 Task: Search one way flight ticket for 3 adults, 3 children in business from Waterloo: Waterloo Regional Airport to Fort Wayne: Fort Wayne International Airport on 5-4-2023. Choice of flights is JetBlue. Number of bags: 1 checked bag. Price is upto 84000. Outbound departure time preference is 4:30.
Action: Mouse moved to (360, 332)
Screenshot: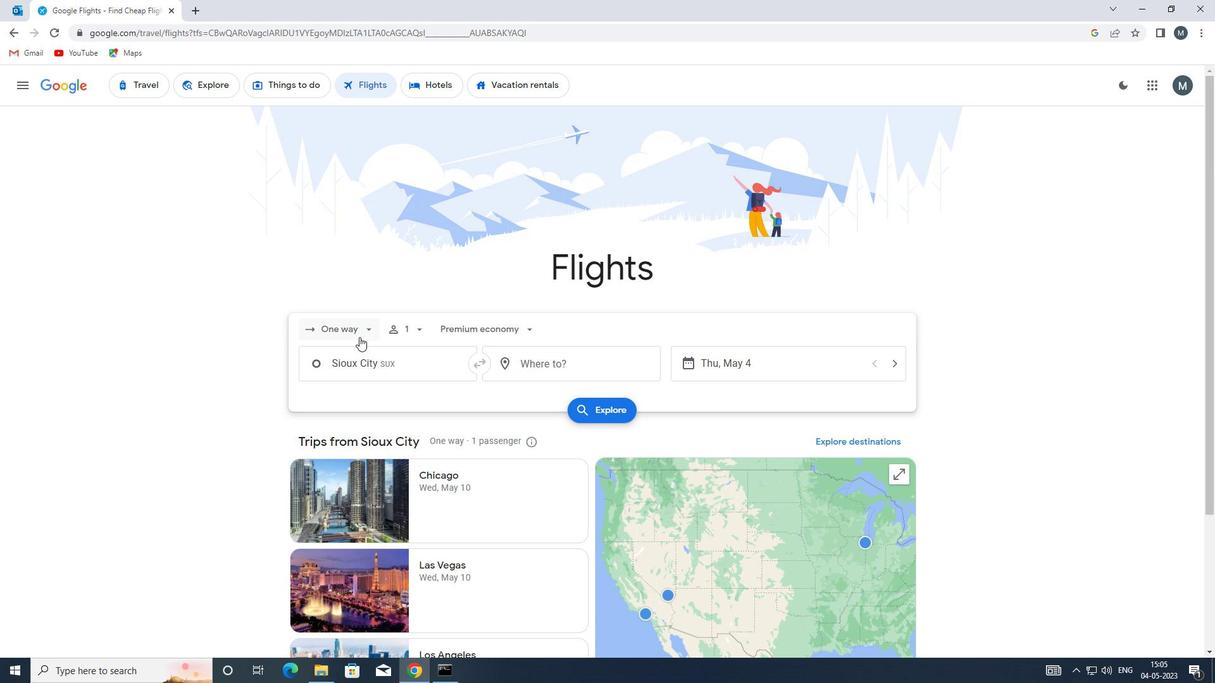 
Action: Mouse pressed left at (360, 332)
Screenshot: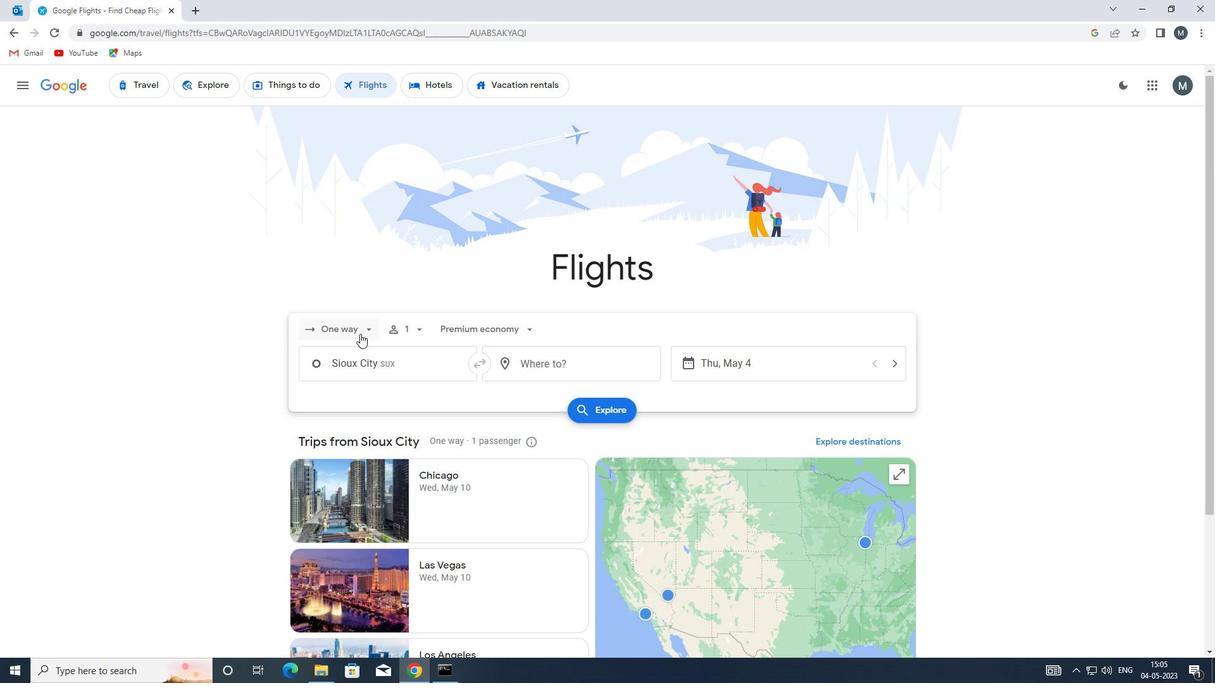 
Action: Mouse moved to (371, 390)
Screenshot: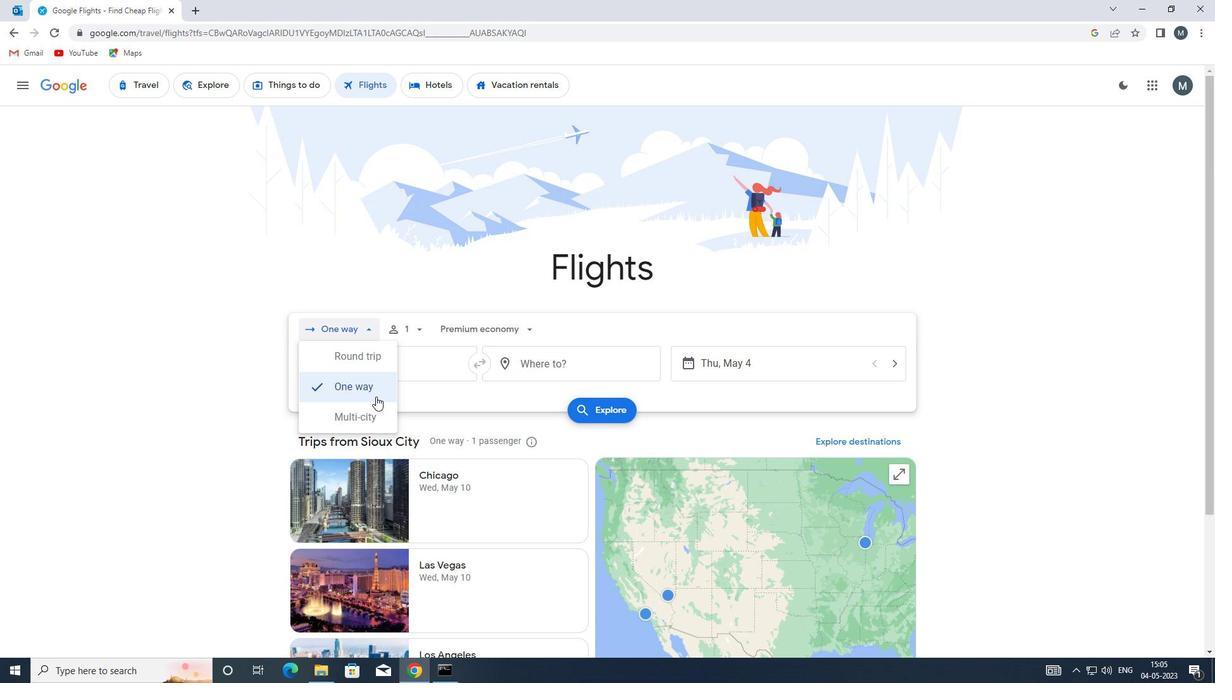 
Action: Mouse pressed left at (371, 390)
Screenshot: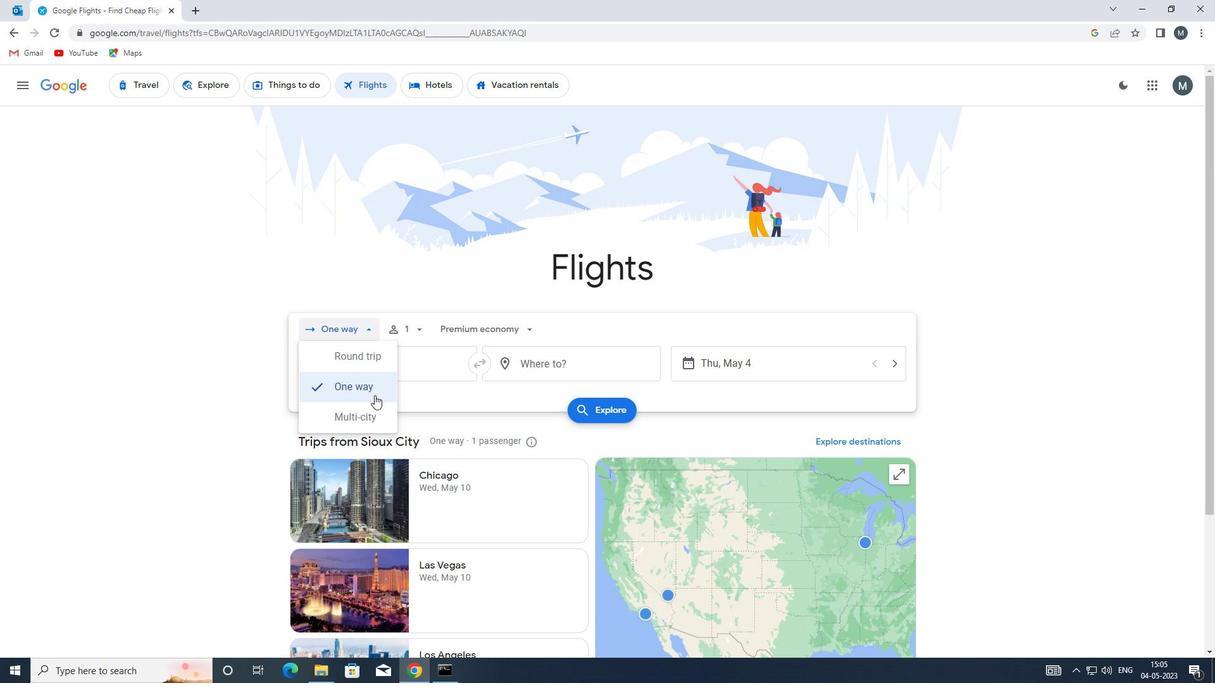 
Action: Mouse moved to (413, 330)
Screenshot: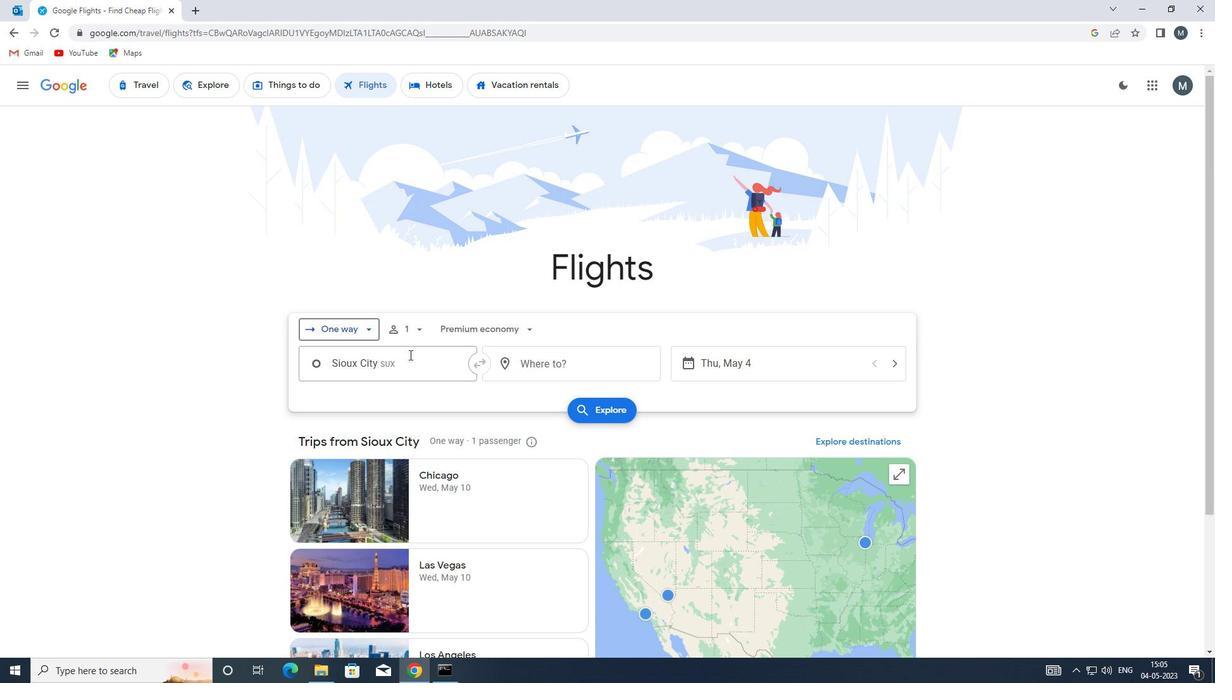 
Action: Mouse pressed left at (413, 330)
Screenshot: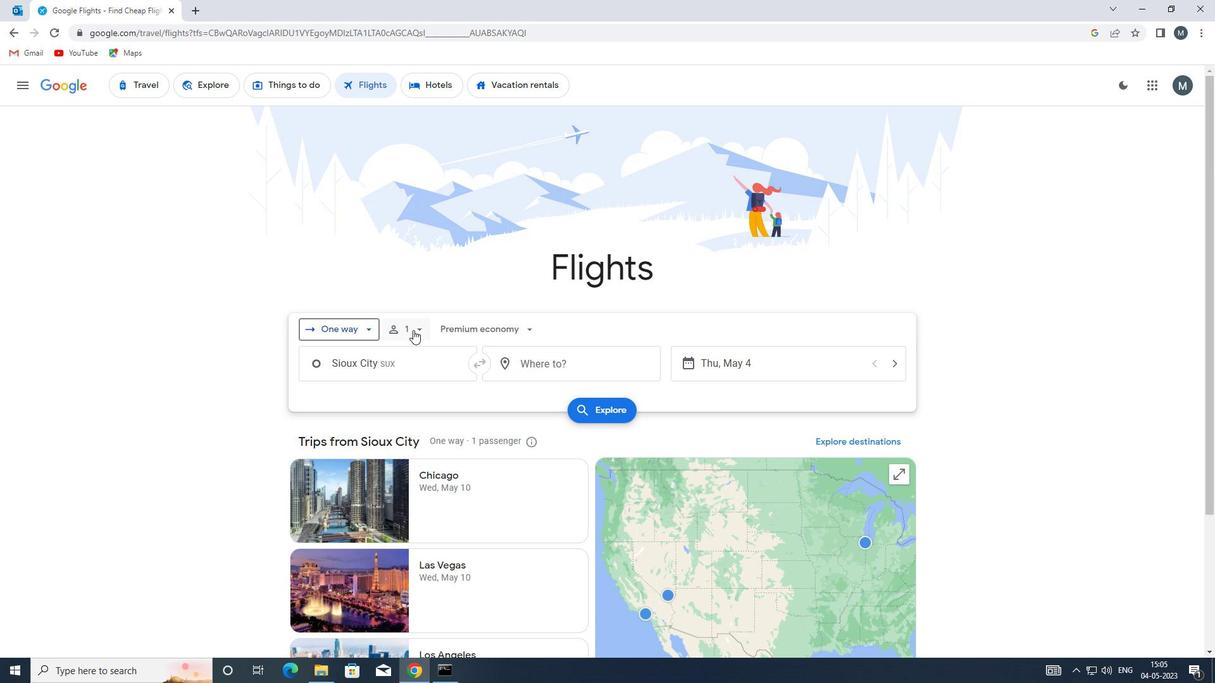 
Action: Mouse moved to (518, 361)
Screenshot: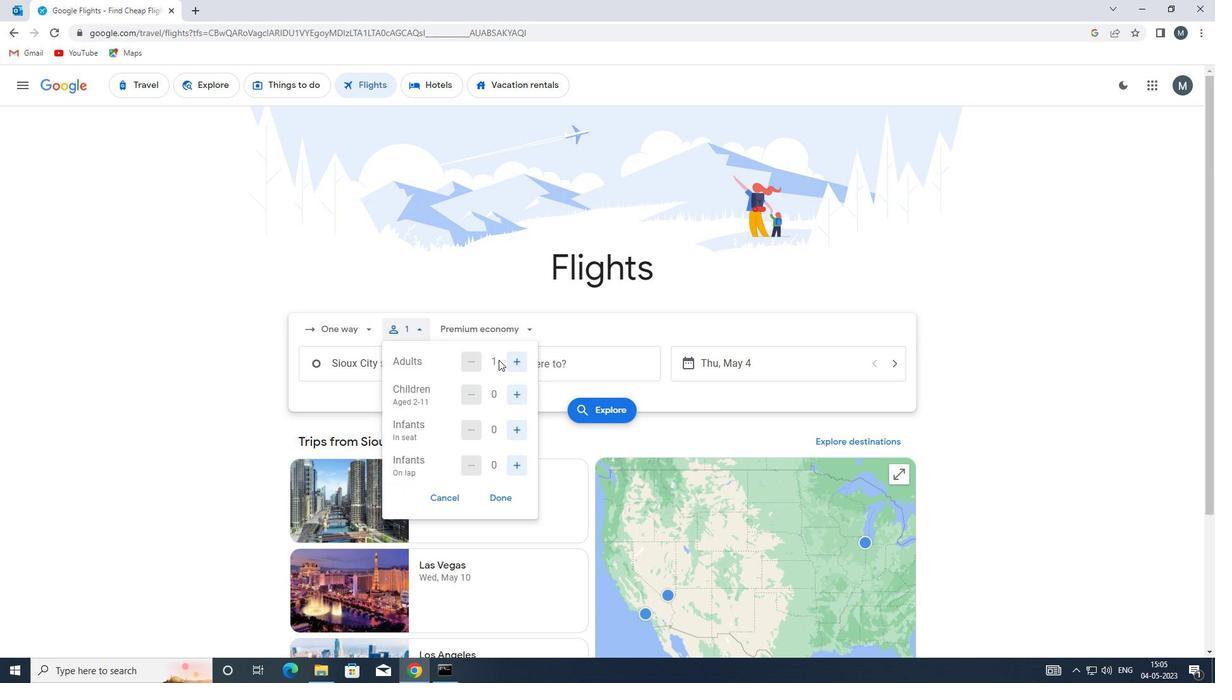 
Action: Mouse pressed left at (518, 361)
Screenshot: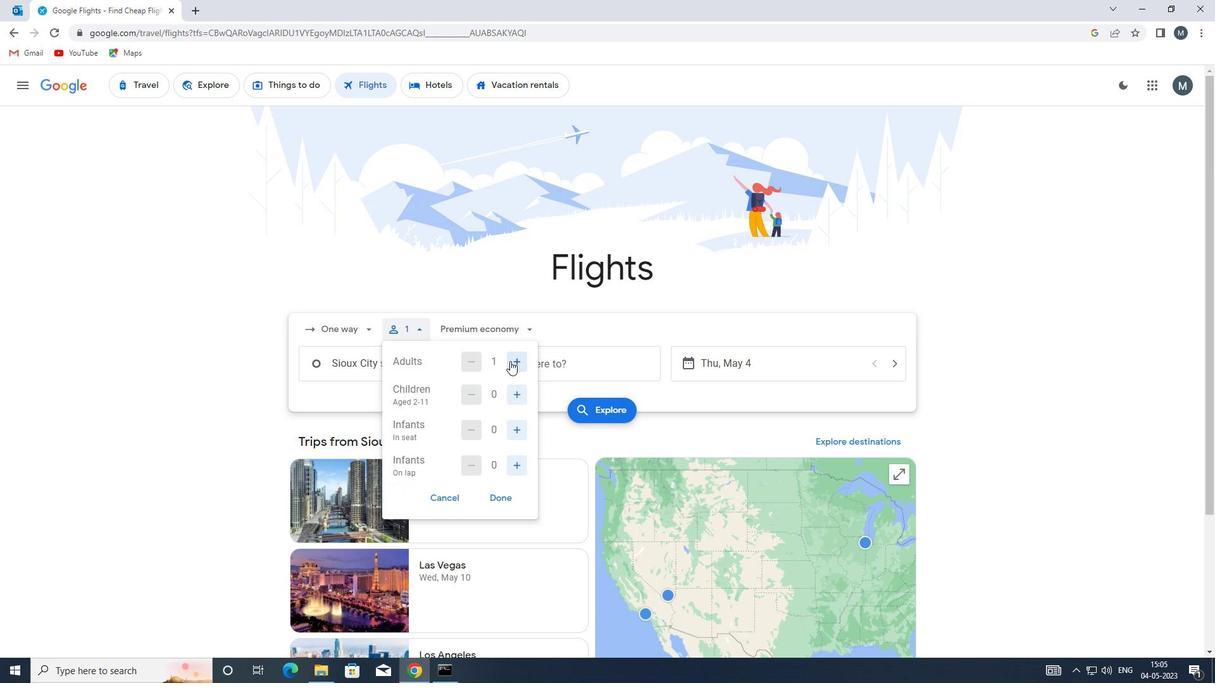 
Action: Mouse pressed left at (518, 361)
Screenshot: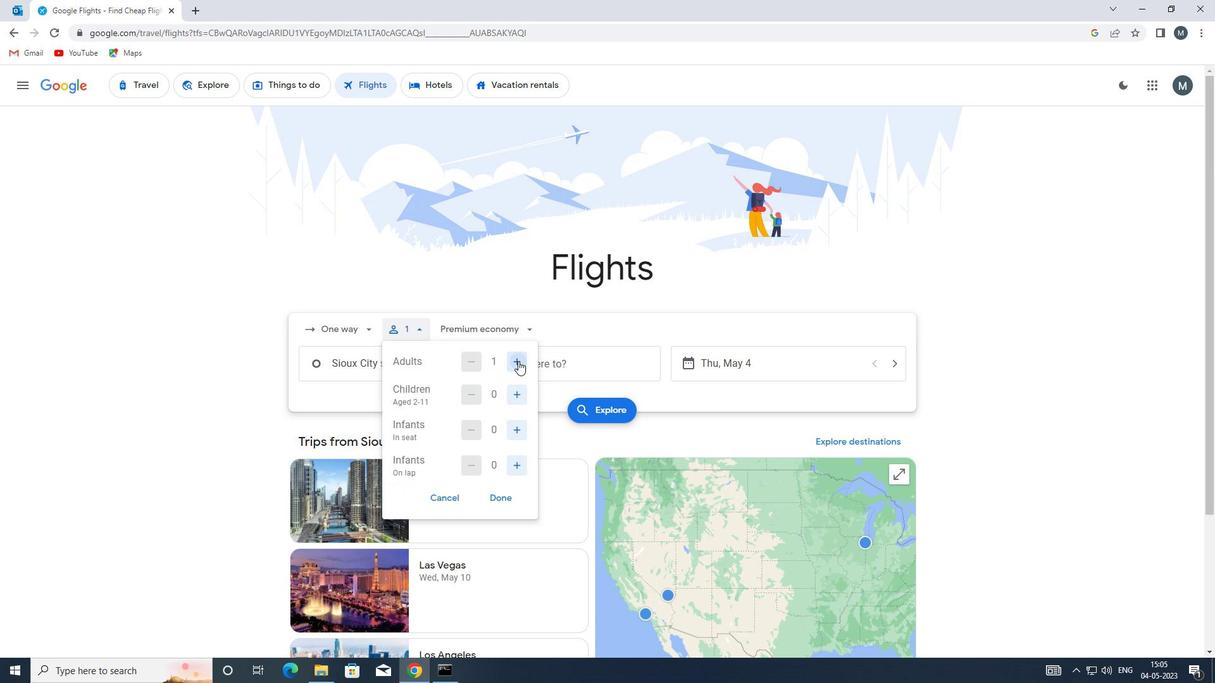 
Action: Mouse moved to (516, 395)
Screenshot: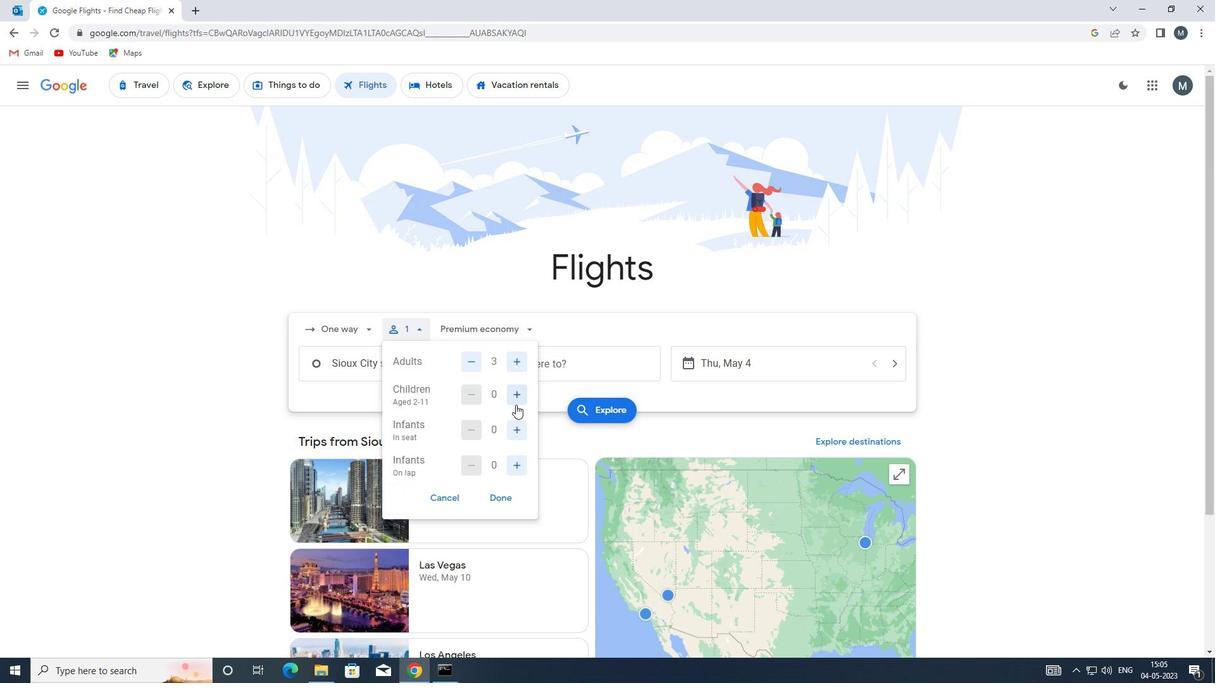 
Action: Mouse pressed left at (516, 395)
Screenshot: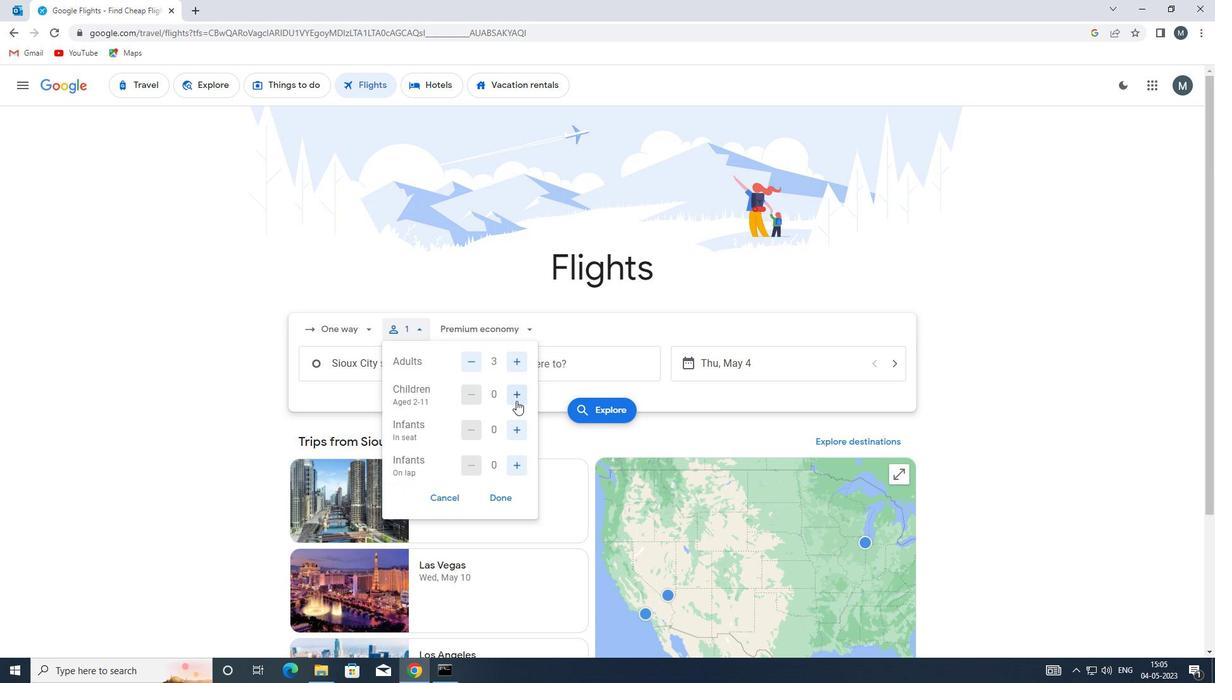 
Action: Mouse pressed left at (516, 395)
Screenshot: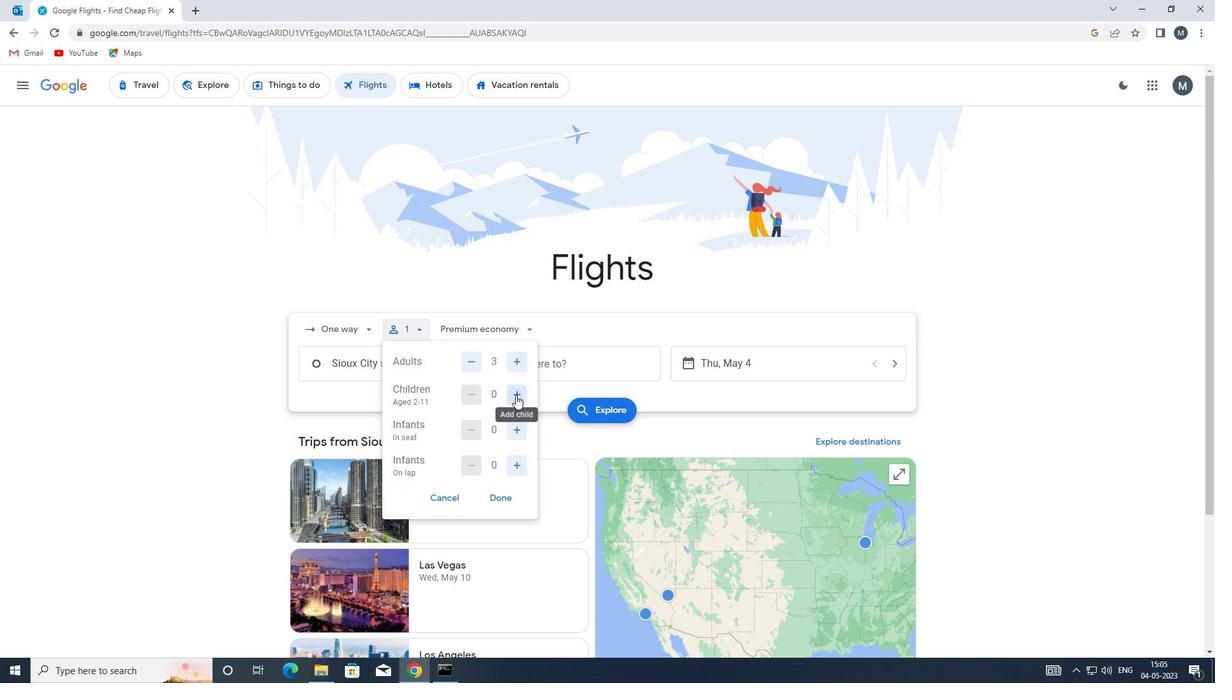 
Action: Mouse pressed left at (516, 395)
Screenshot: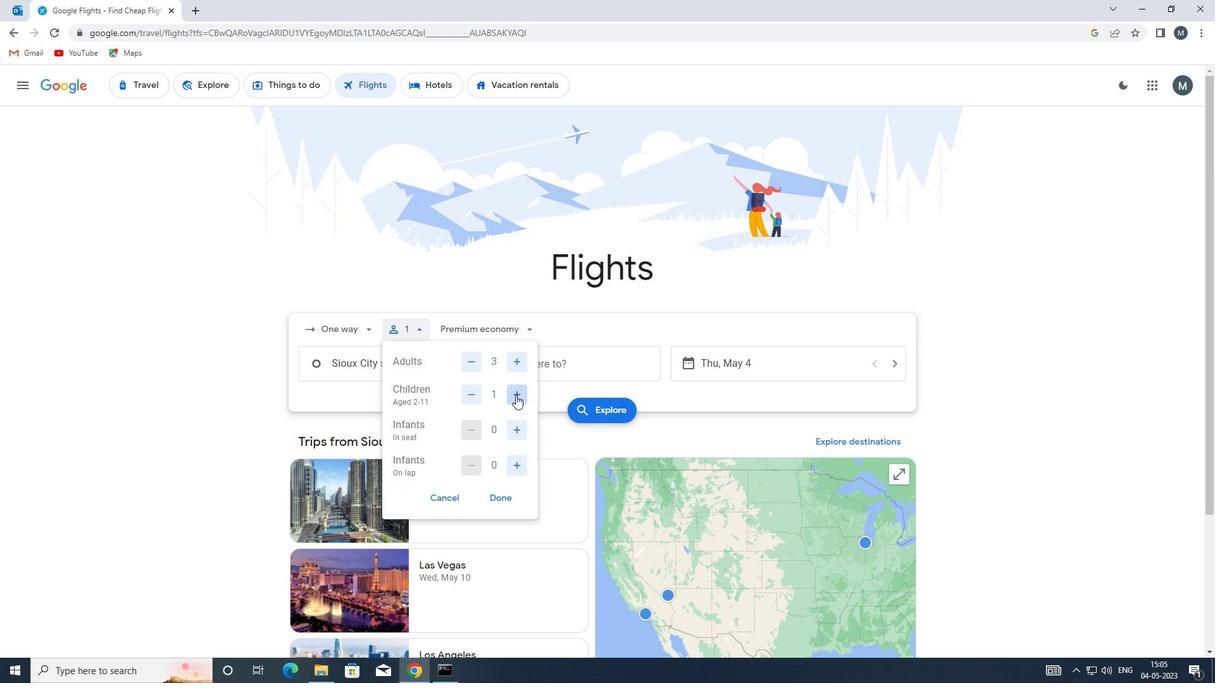 
Action: Mouse moved to (508, 502)
Screenshot: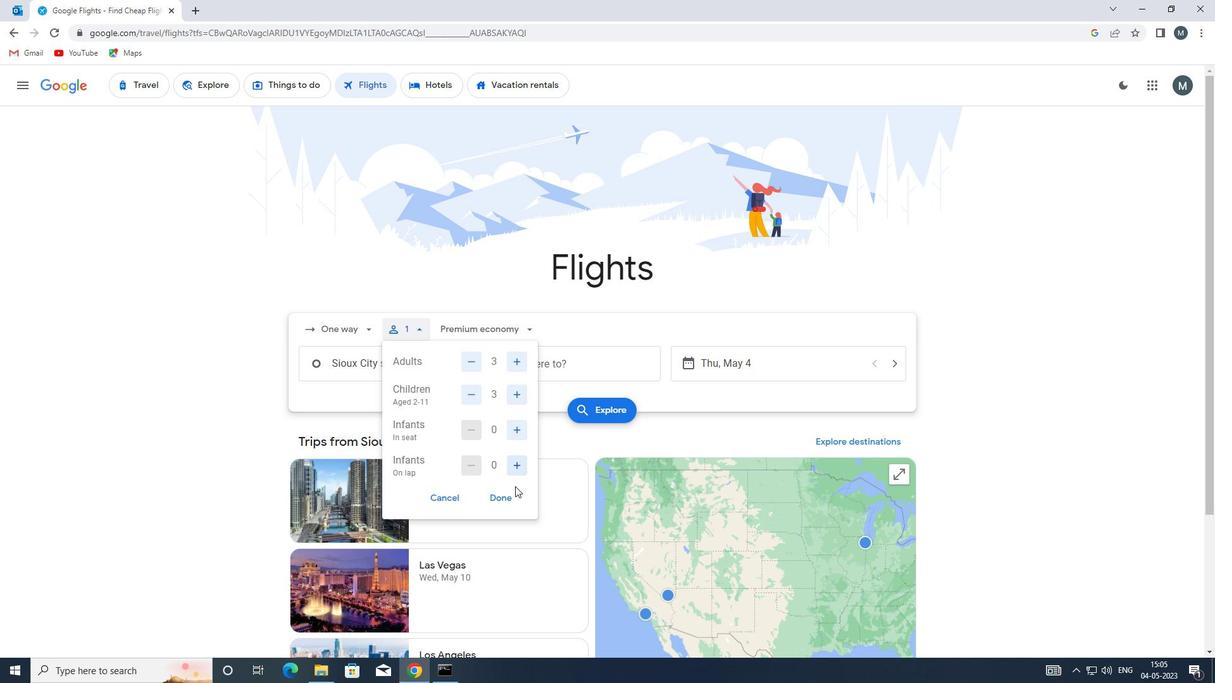 
Action: Mouse pressed left at (508, 502)
Screenshot: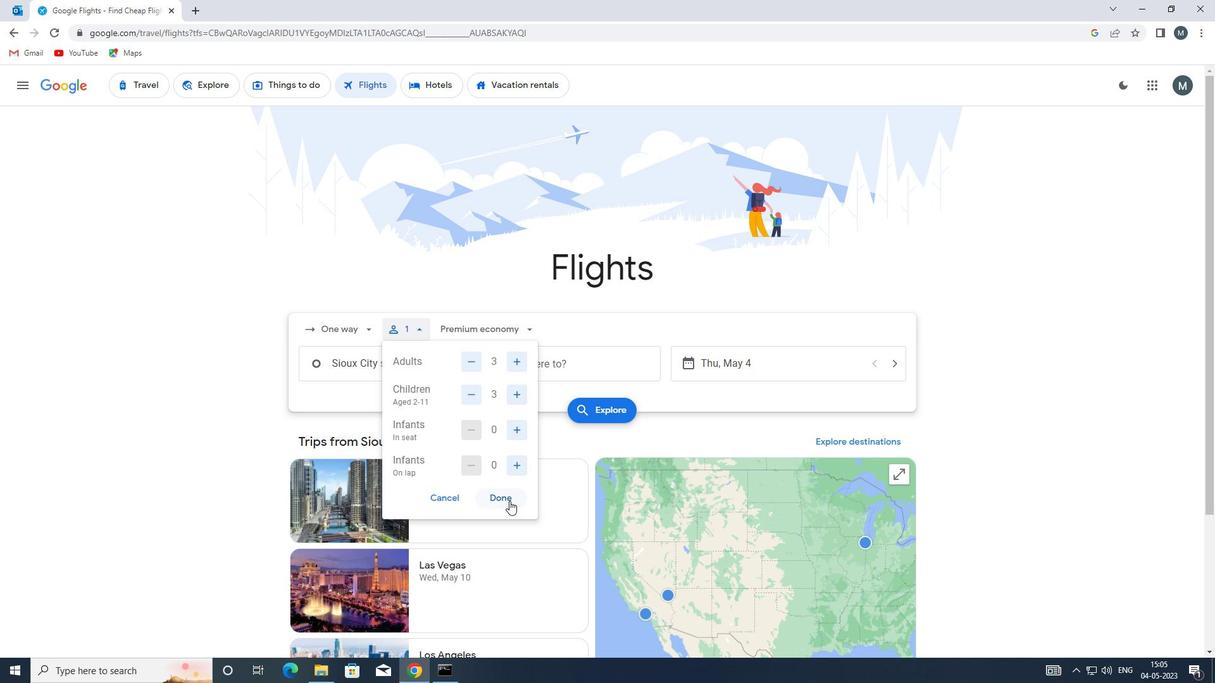 
Action: Mouse moved to (491, 338)
Screenshot: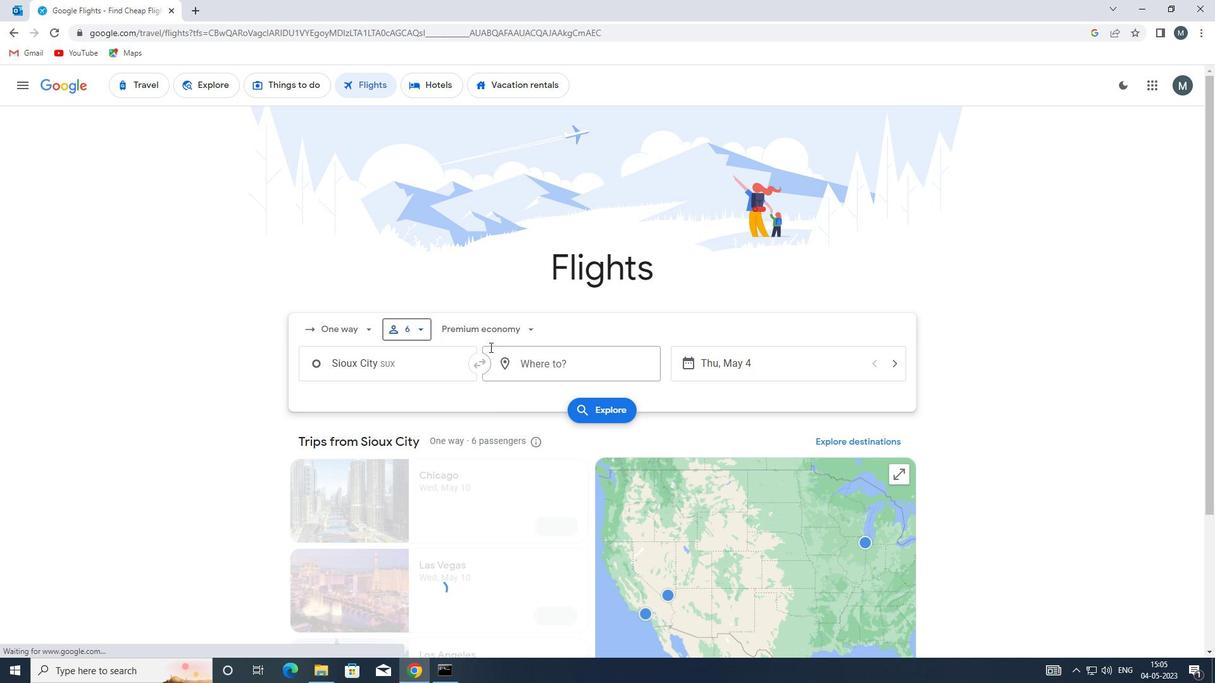 
Action: Mouse pressed left at (491, 338)
Screenshot: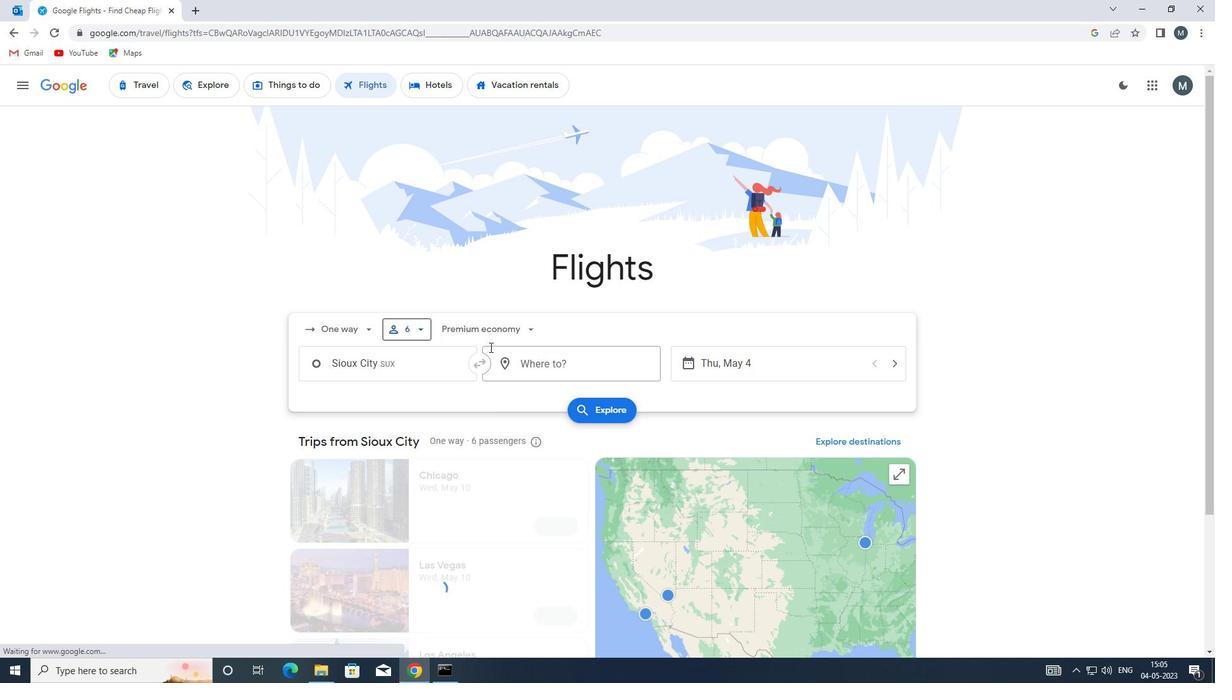 
Action: Mouse moved to (497, 414)
Screenshot: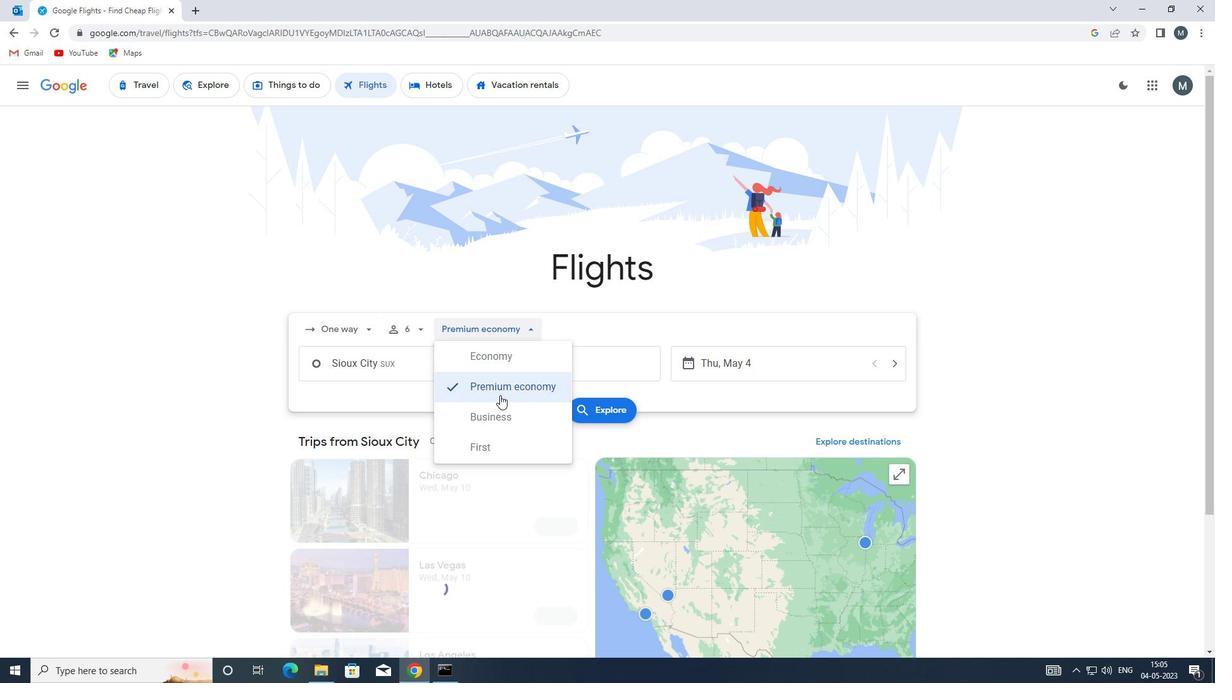 
Action: Mouse pressed left at (497, 414)
Screenshot: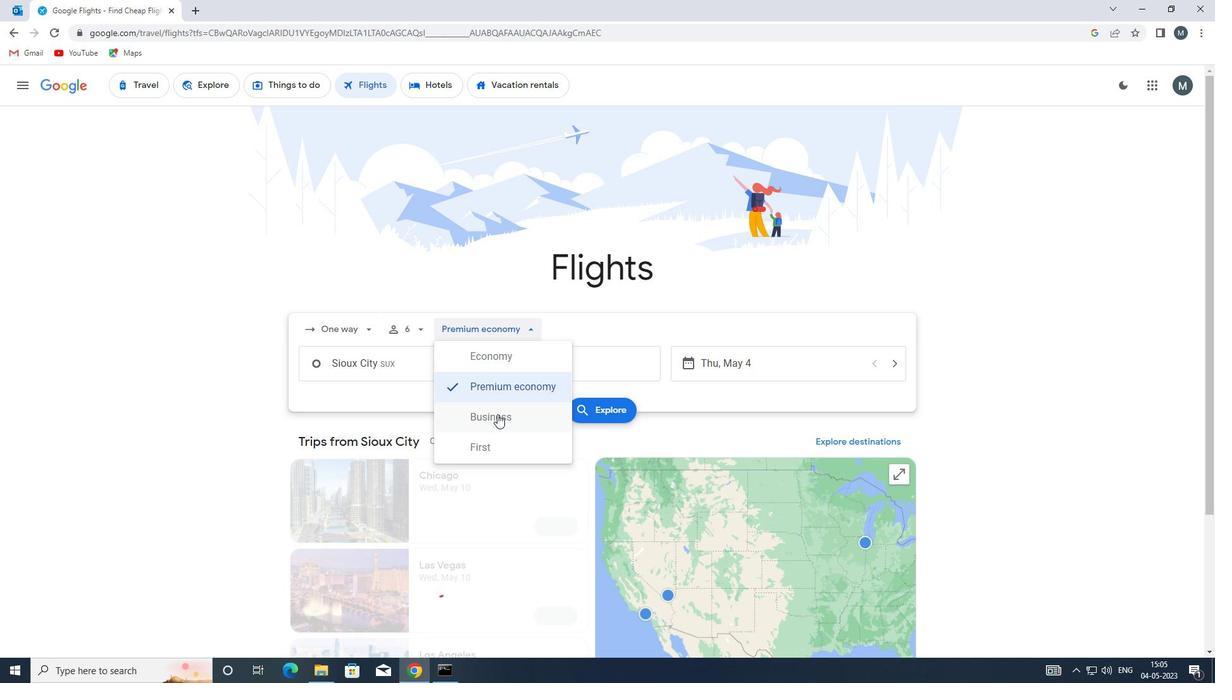
Action: Mouse moved to (421, 367)
Screenshot: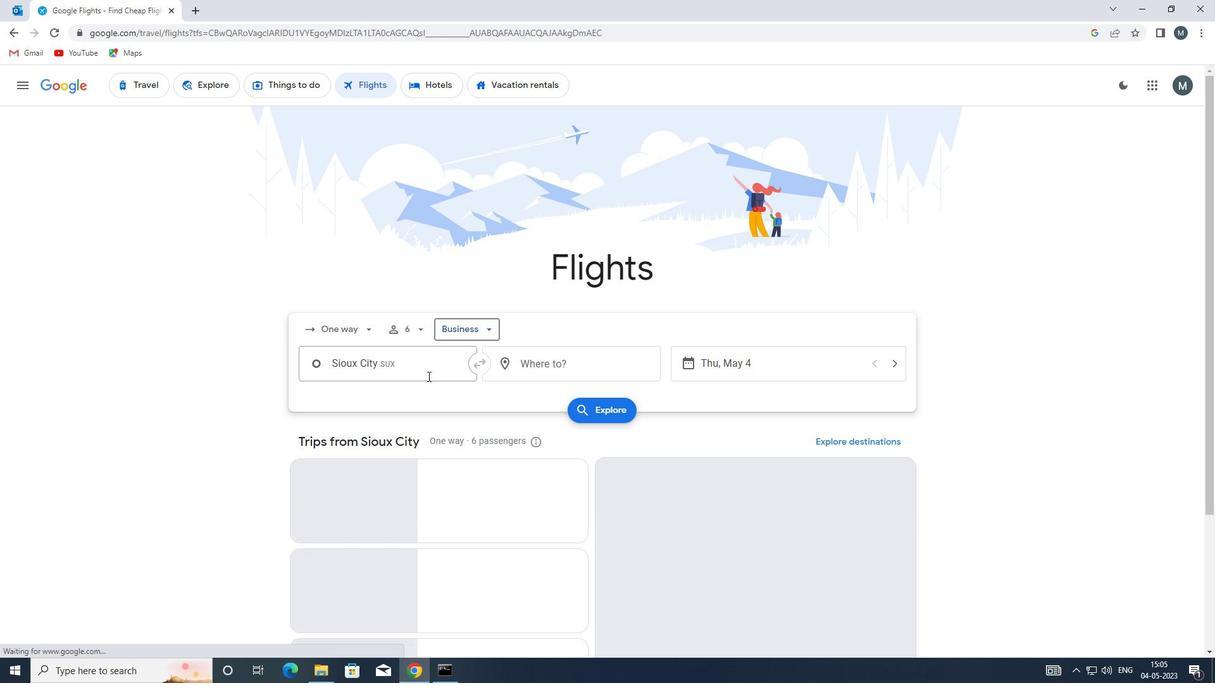 
Action: Mouse pressed left at (421, 367)
Screenshot: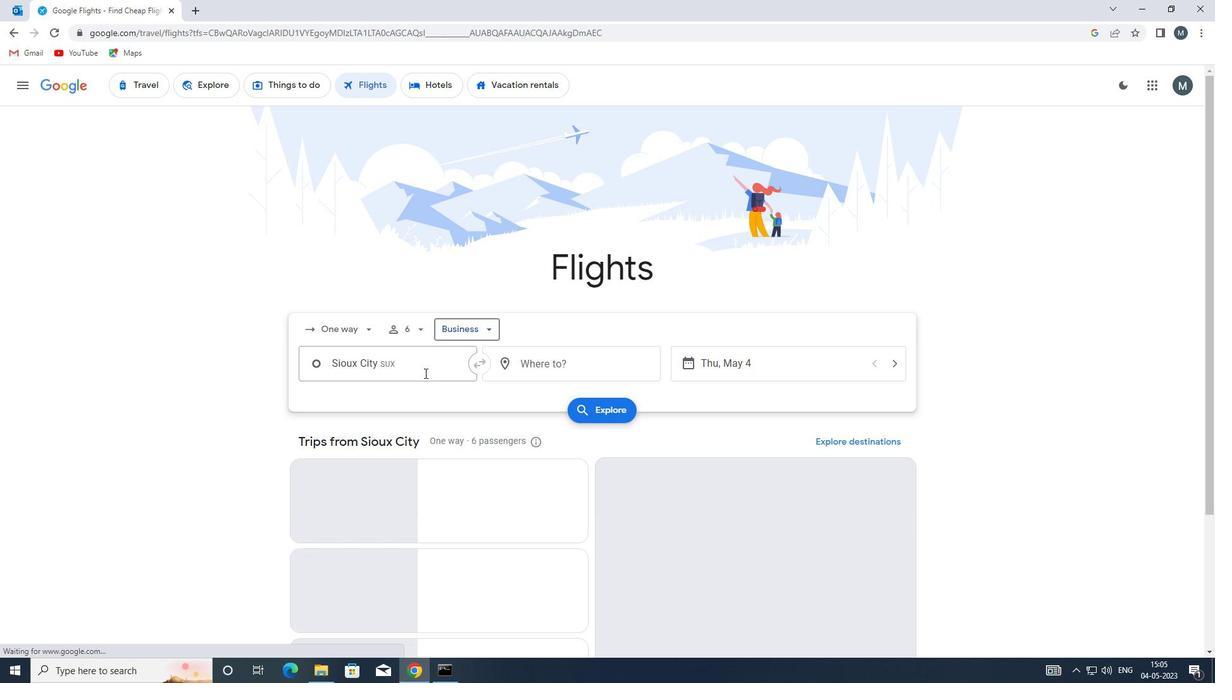 
Action: Key pressed alo
Screenshot: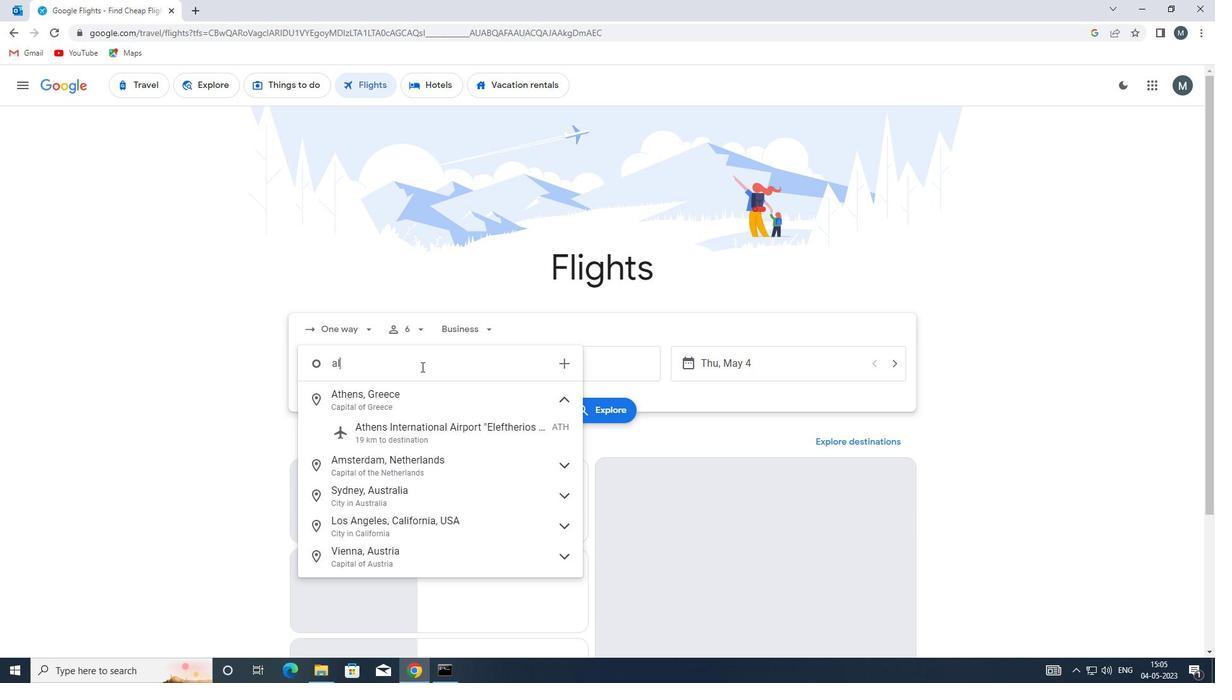
Action: Mouse moved to (411, 397)
Screenshot: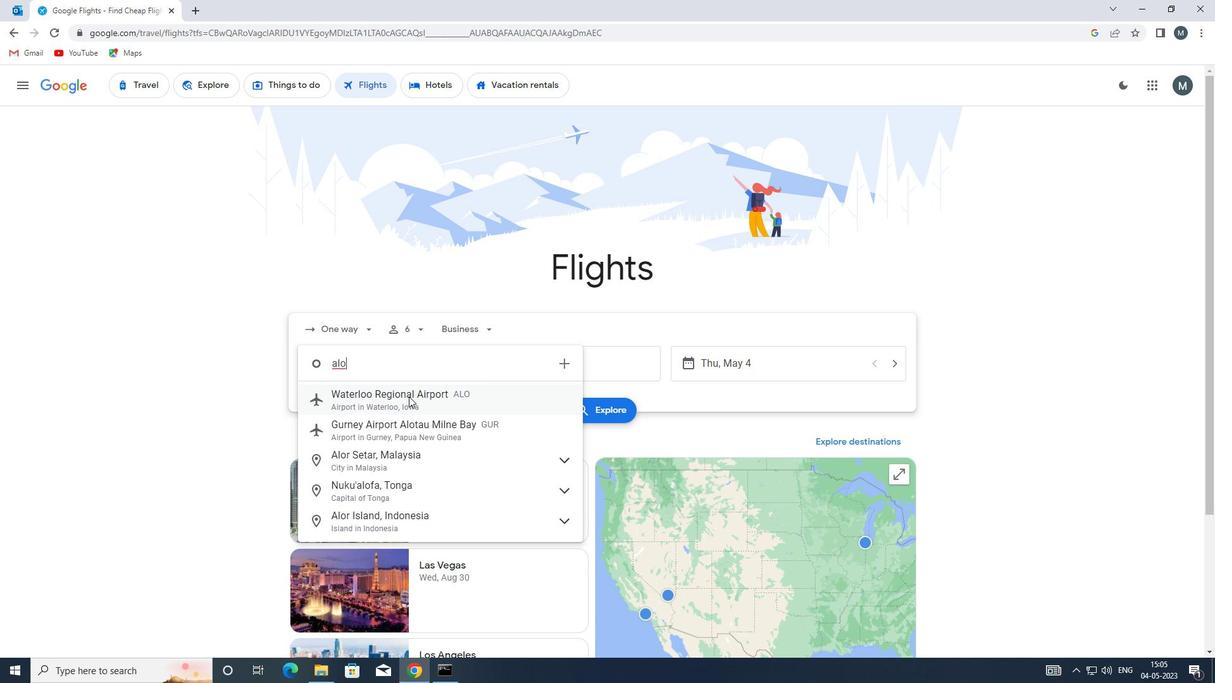 
Action: Mouse pressed left at (411, 397)
Screenshot: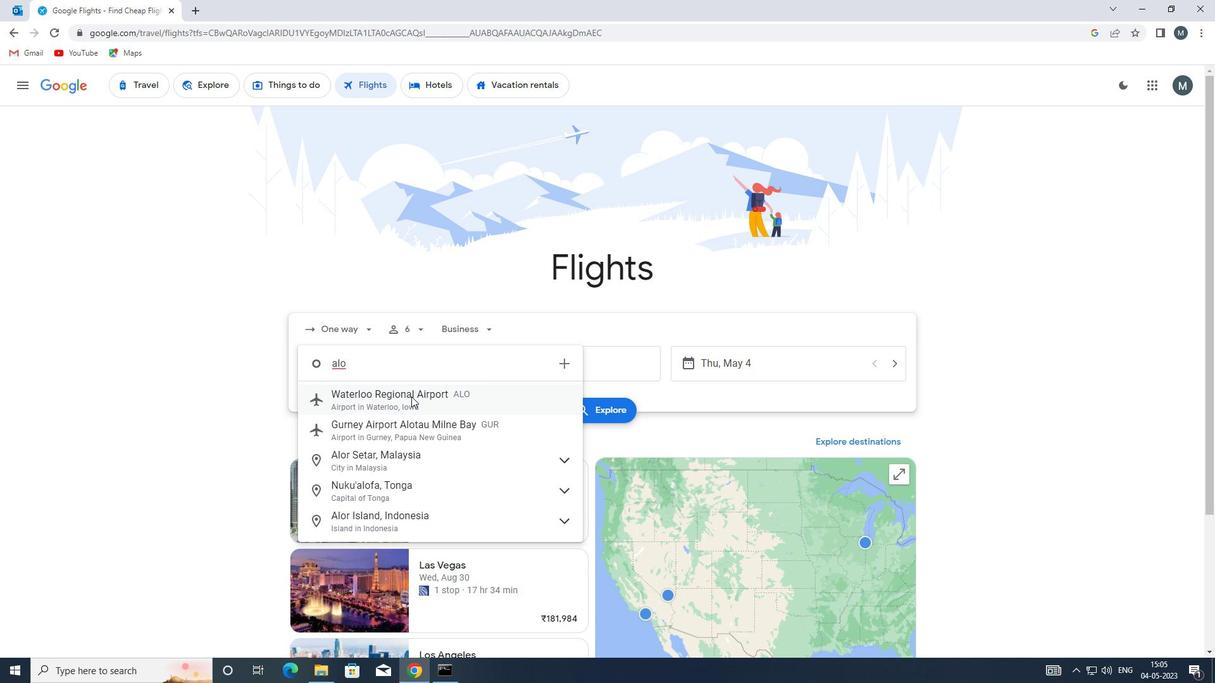 
Action: Mouse moved to (519, 371)
Screenshot: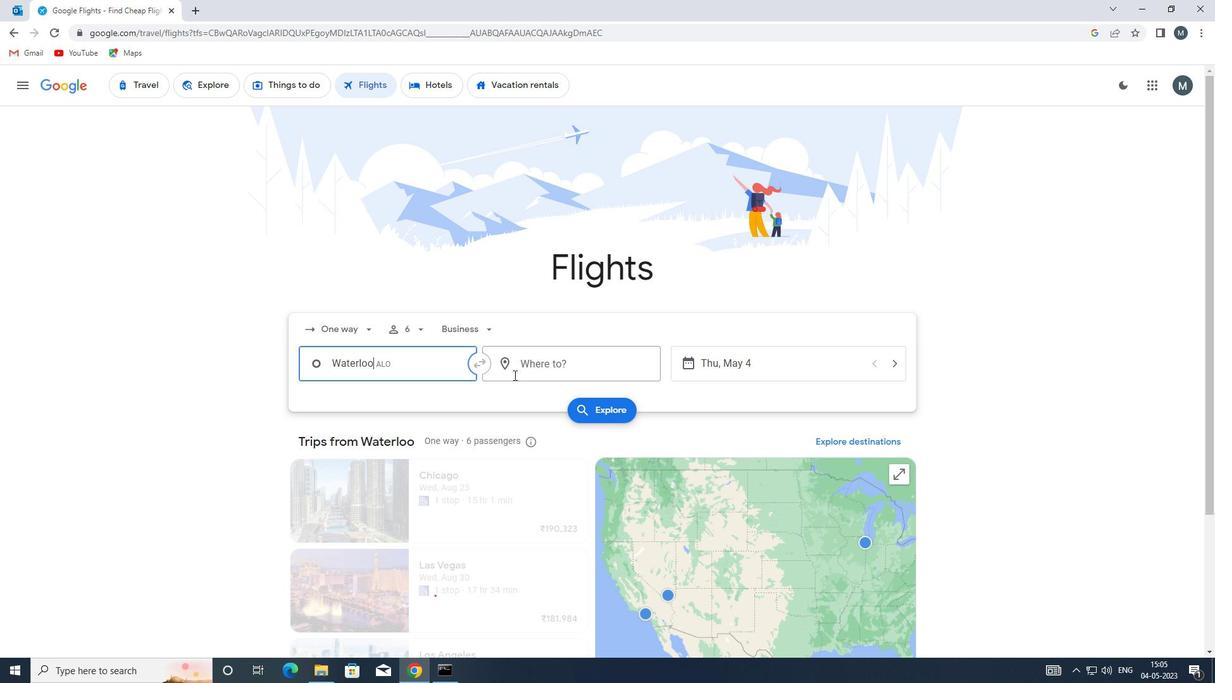 
Action: Mouse pressed left at (519, 371)
Screenshot: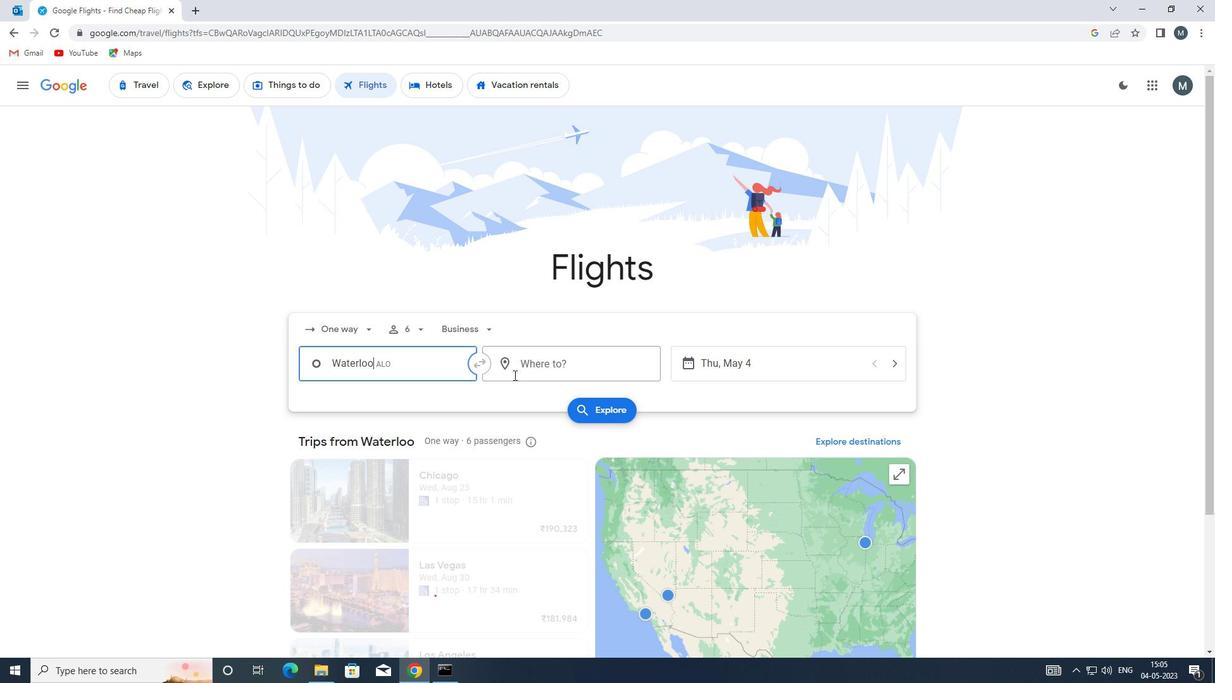 
Action: Mouse moved to (515, 371)
Screenshot: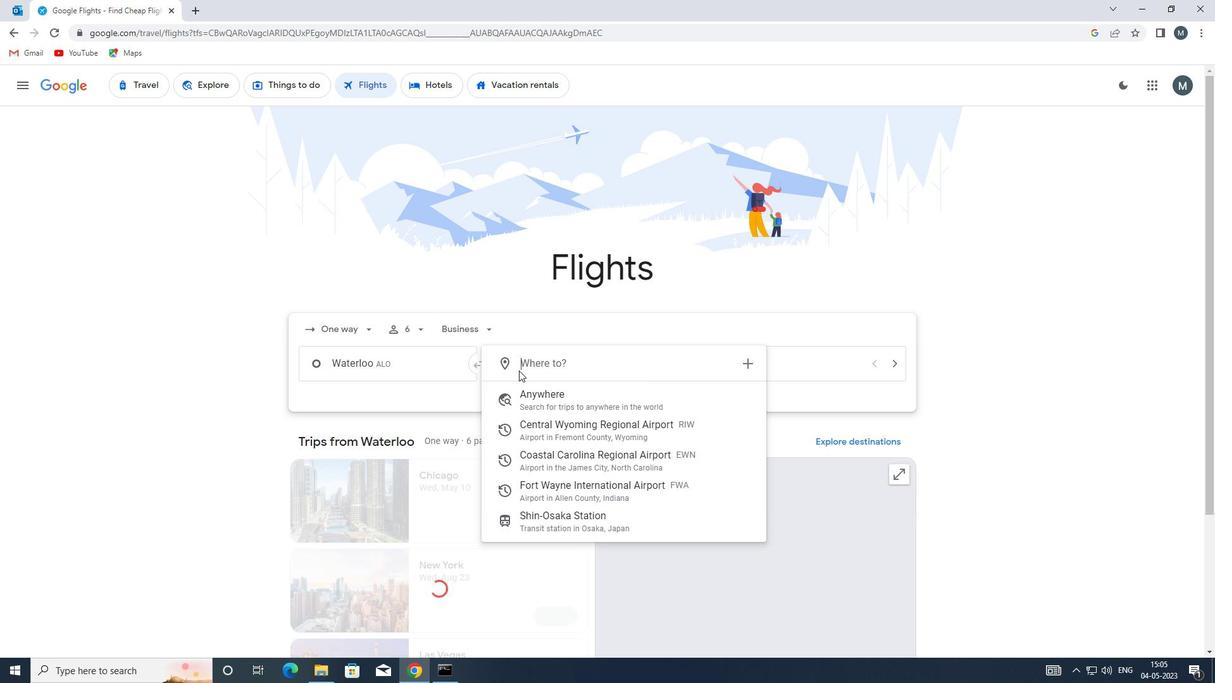 
Action: Key pressed fw
Screenshot: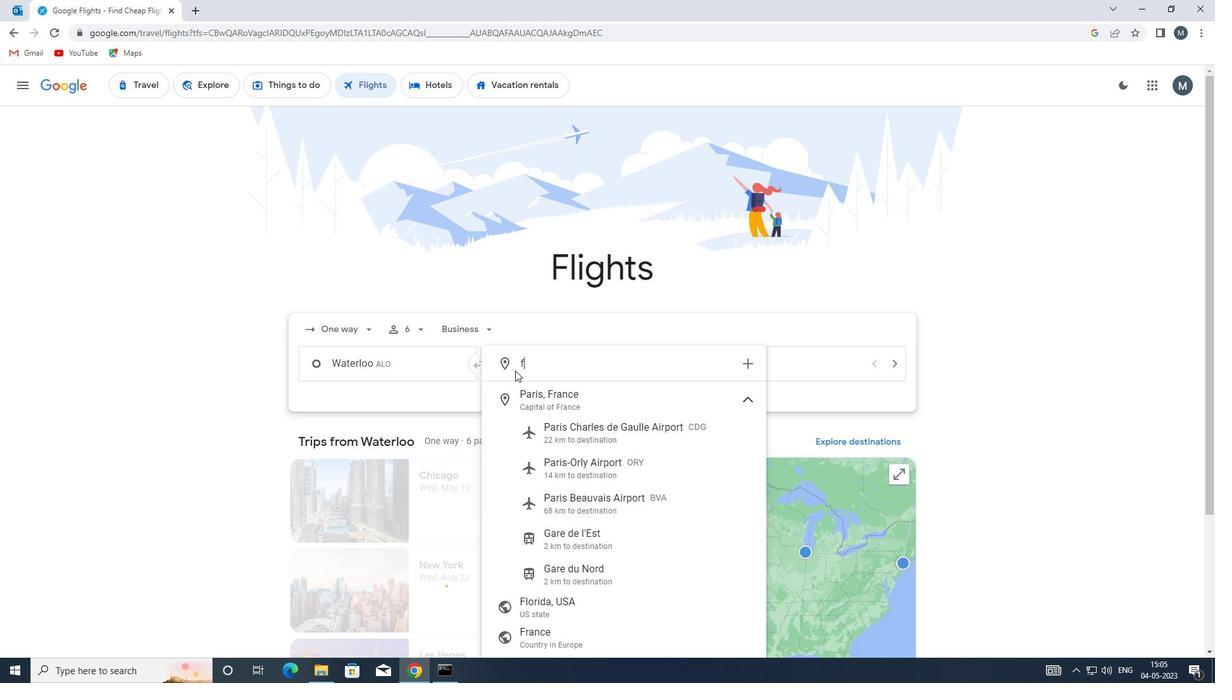 
Action: Mouse moved to (544, 401)
Screenshot: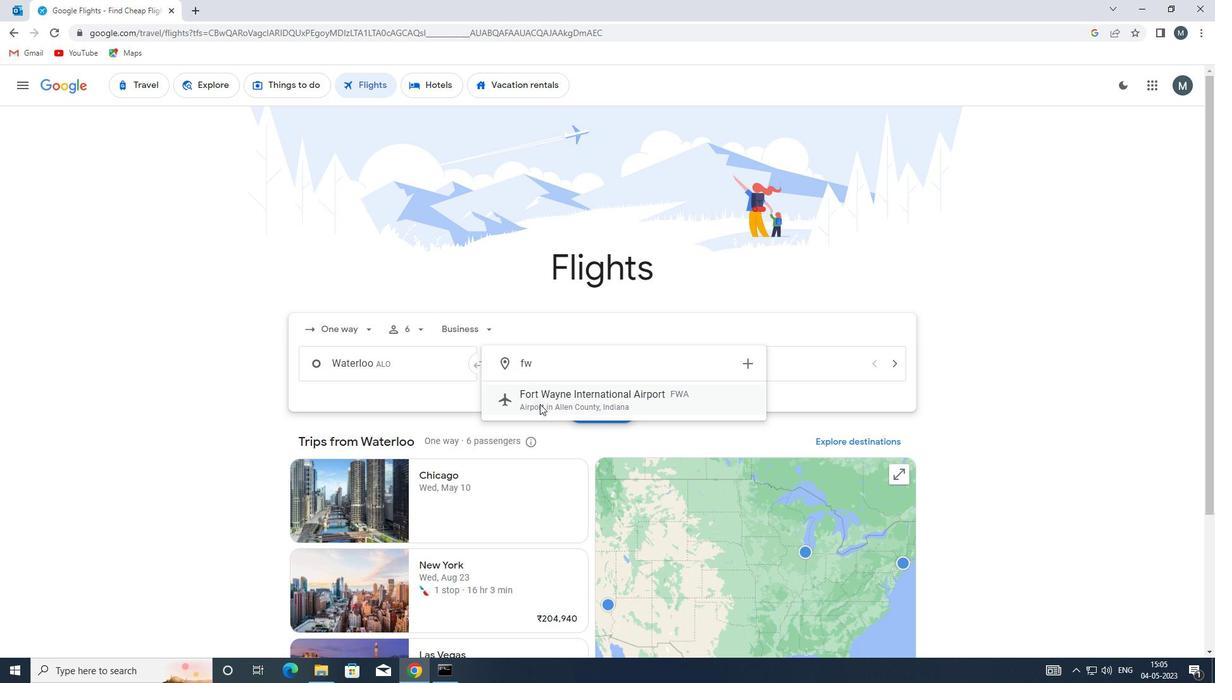 
Action: Mouse pressed left at (544, 401)
Screenshot: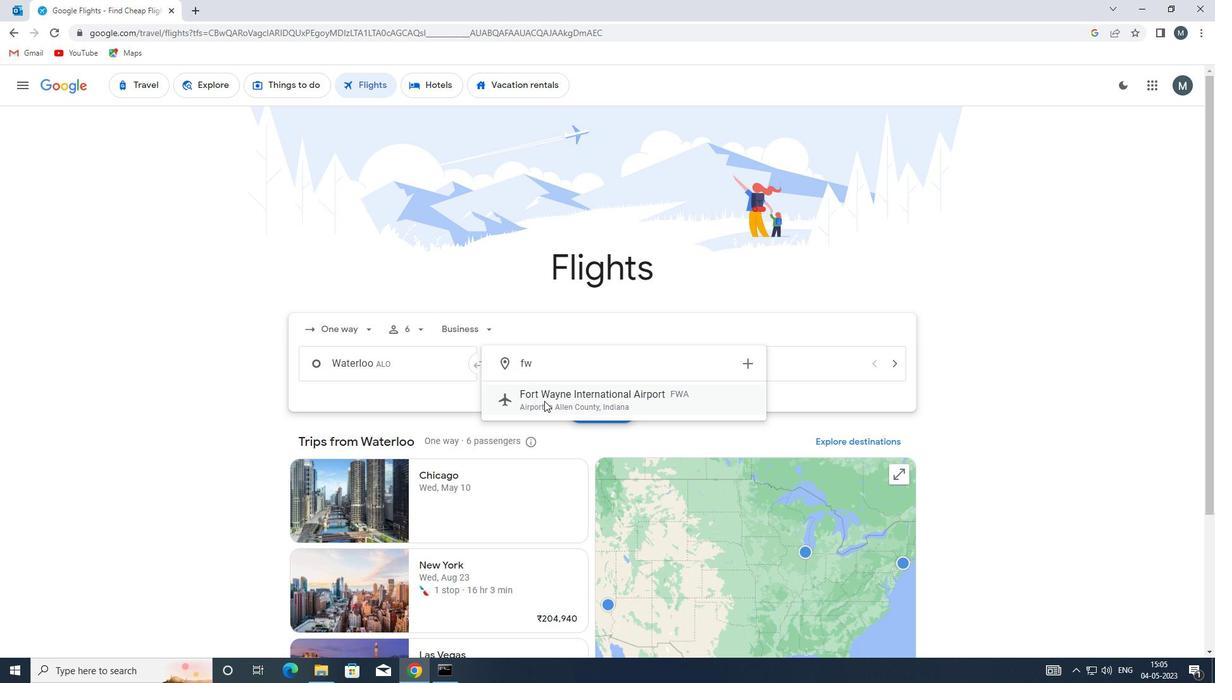 
Action: Mouse moved to (721, 370)
Screenshot: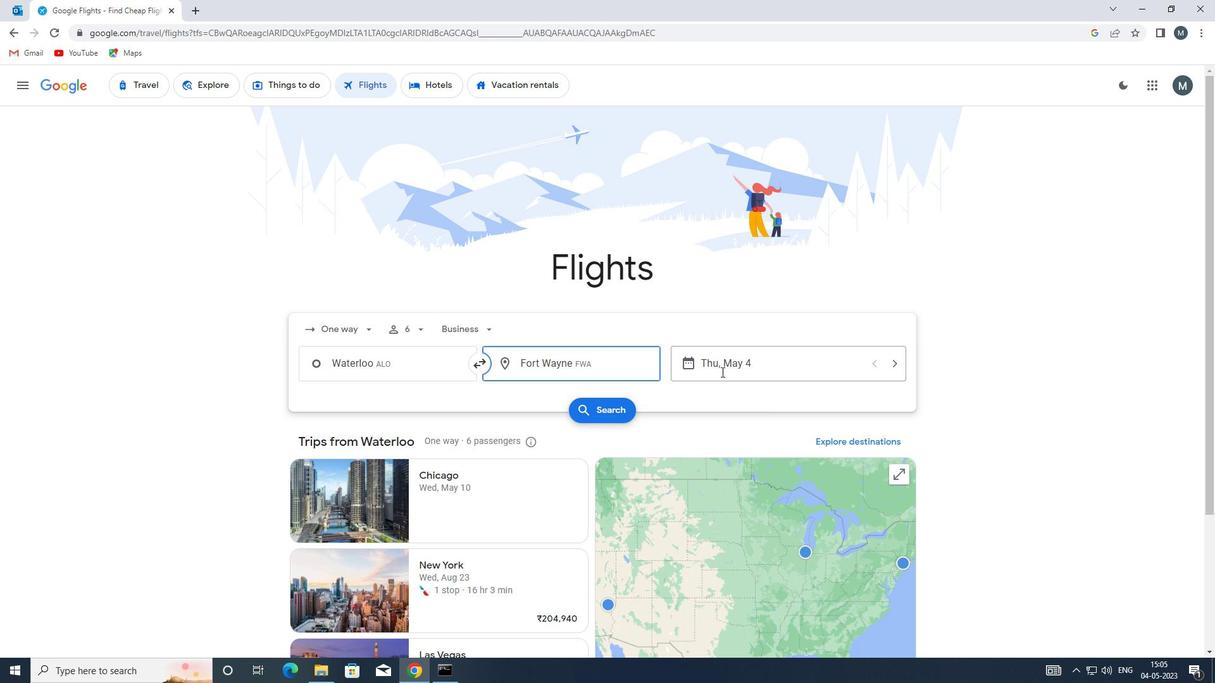 
Action: Mouse pressed left at (721, 370)
Screenshot: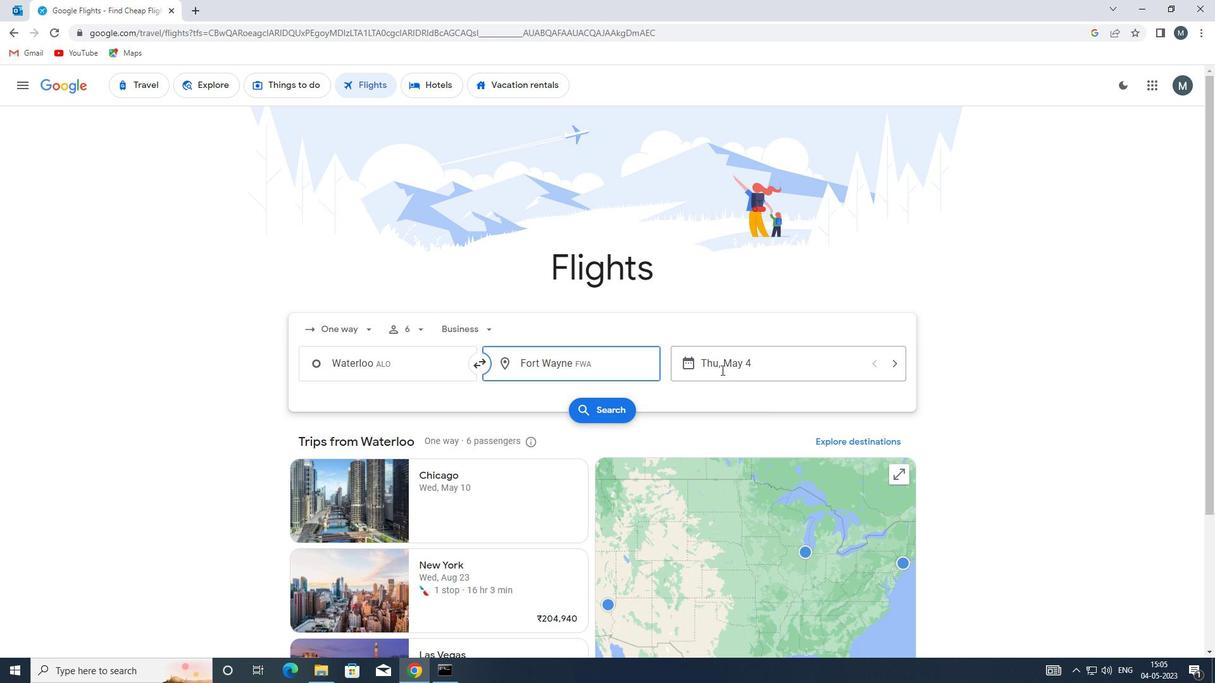 
Action: Mouse moved to (578, 426)
Screenshot: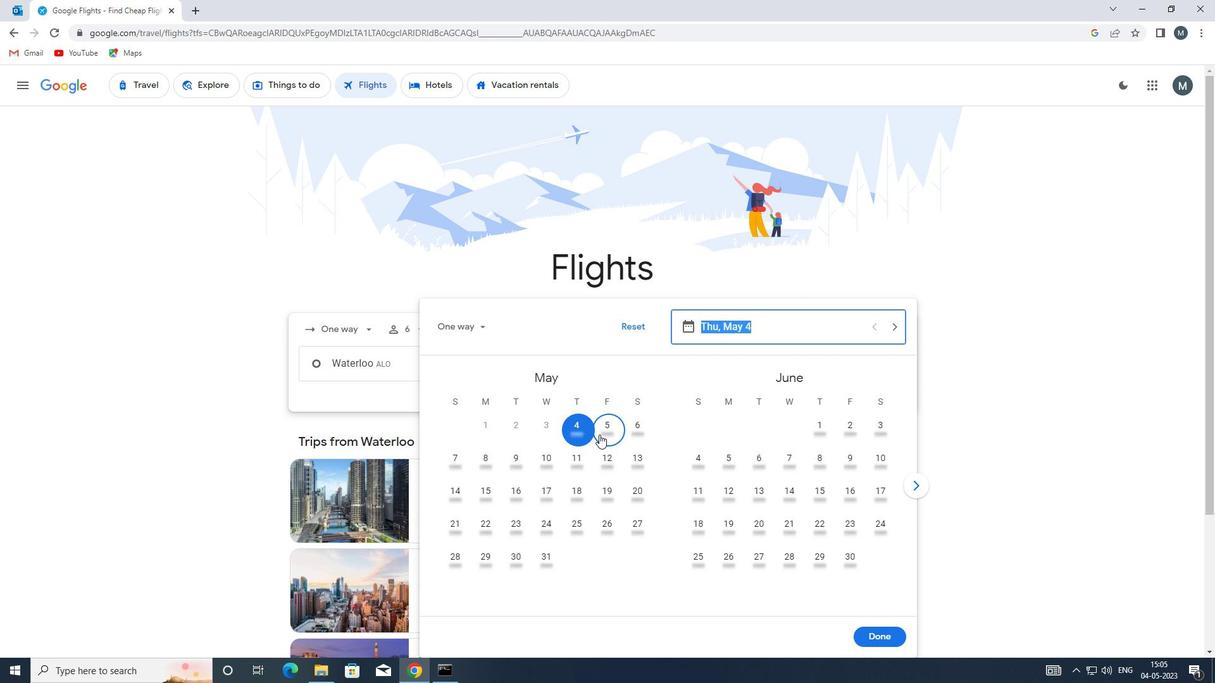 
Action: Mouse pressed left at (578, 426)
Screenshot: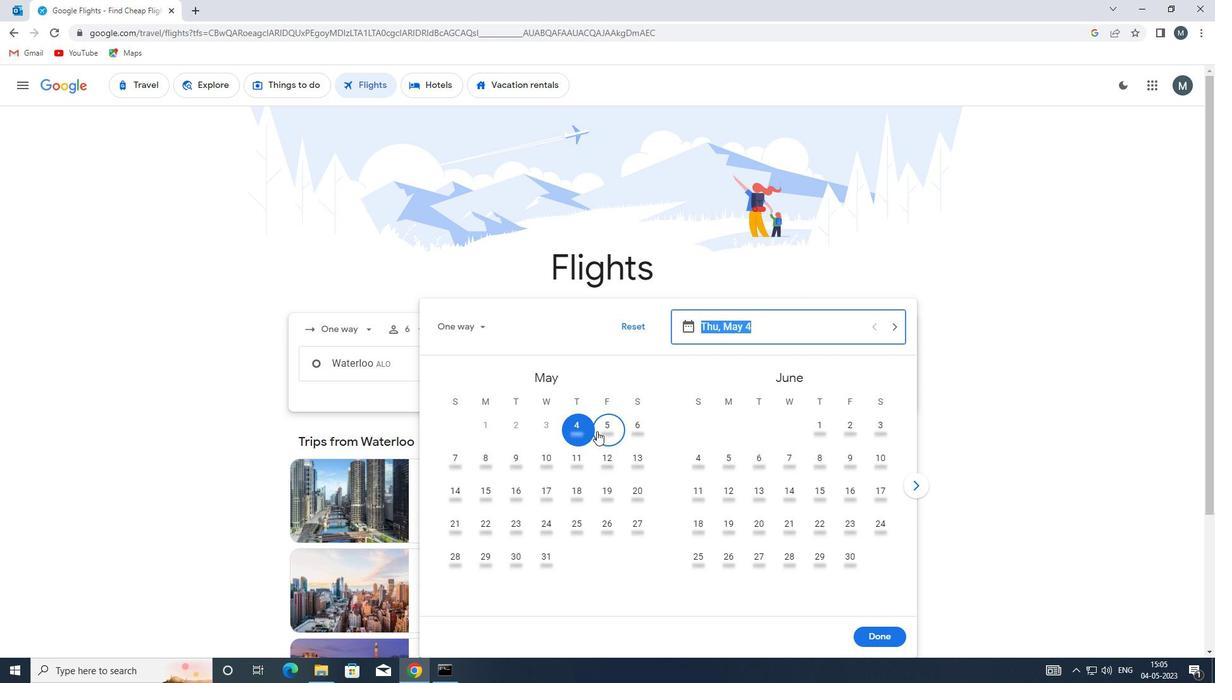 
Action: Mouse moved to (876, 637)
Screenshot: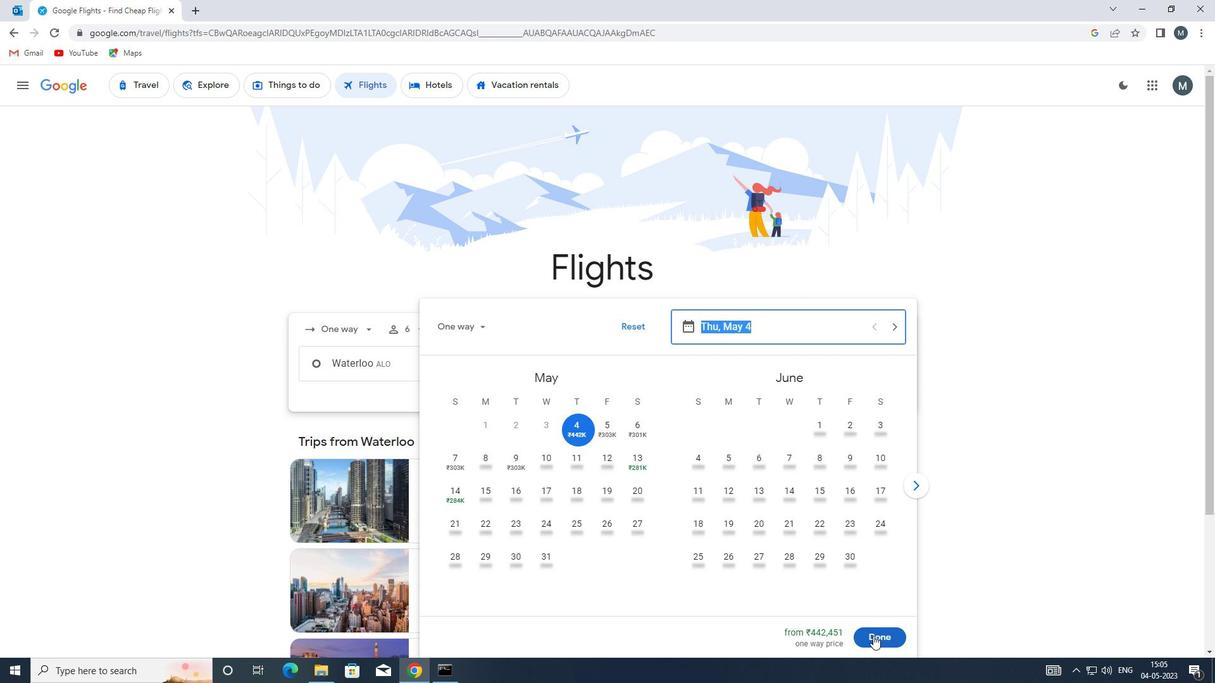 
Action: Mouse pressed left at (876, 637)
Screenshot: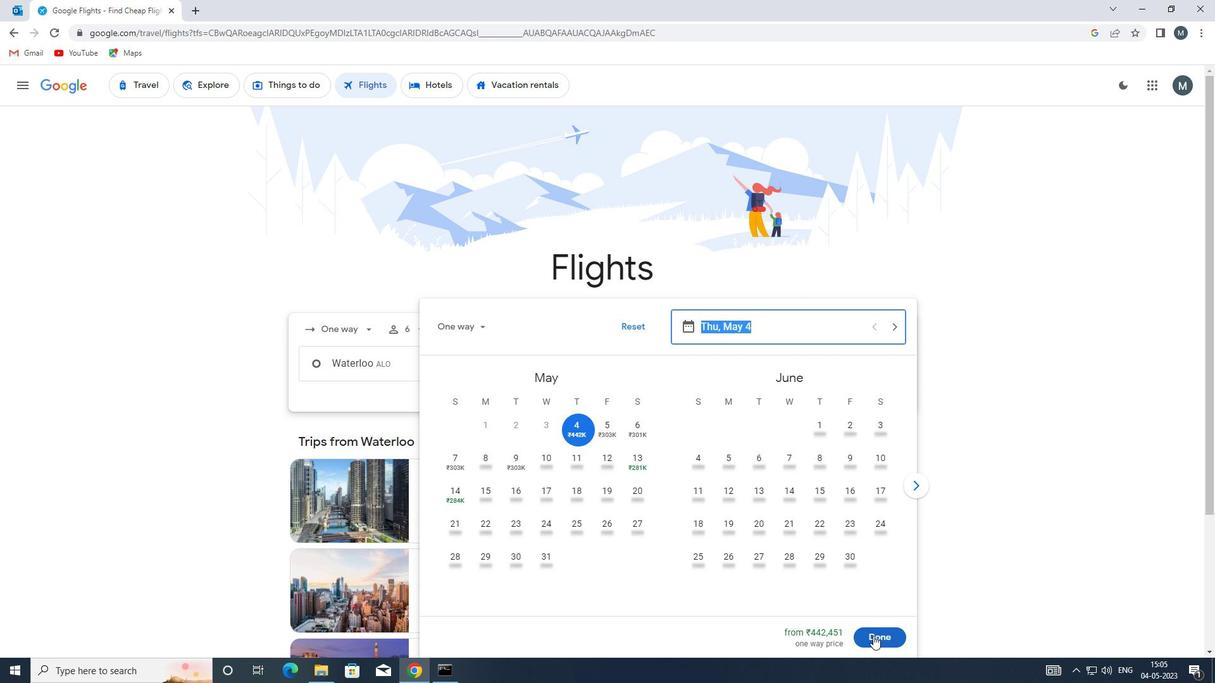 
Action: Mouse moved to (612, 405)
Screenshot: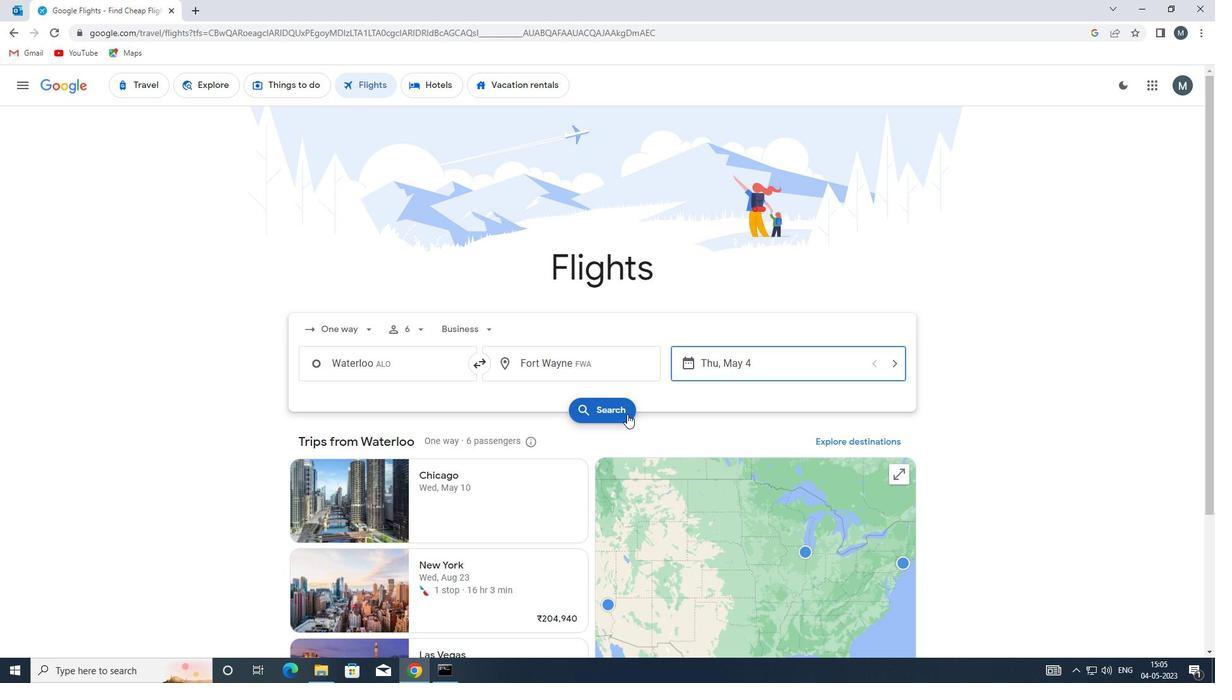 
Action: Mouse pressed left at (612, 405)
Screenshot: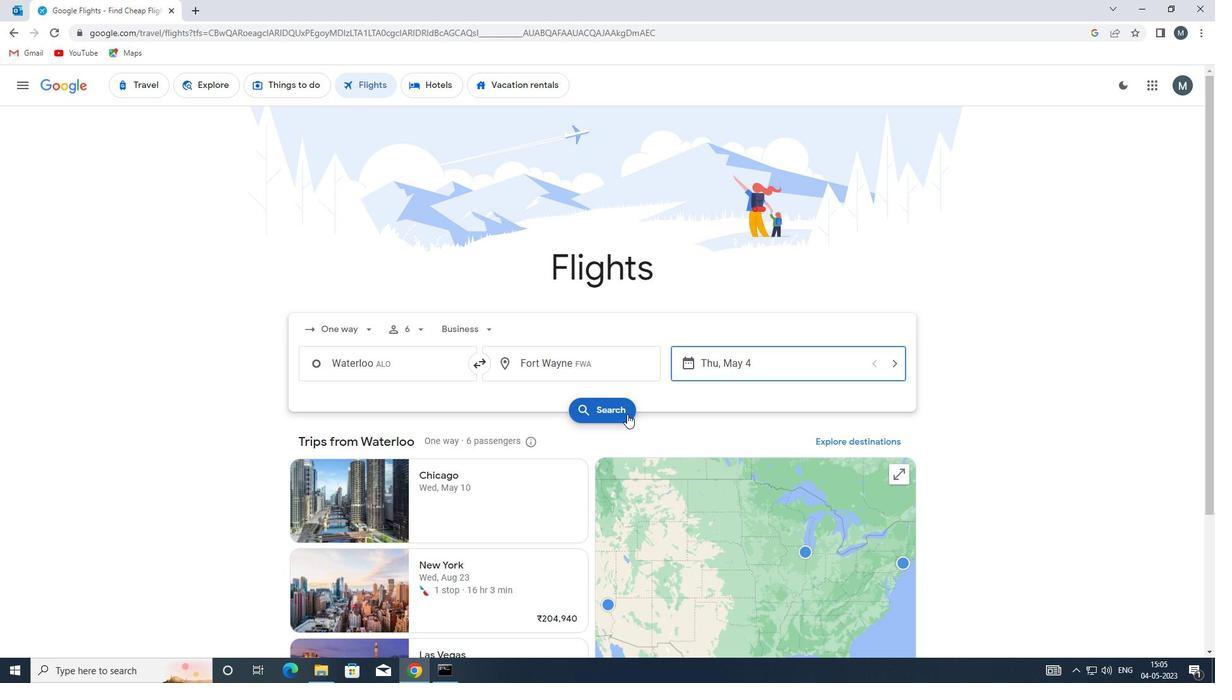 
Action: Mouse moved to (324, 199)
Screenshot: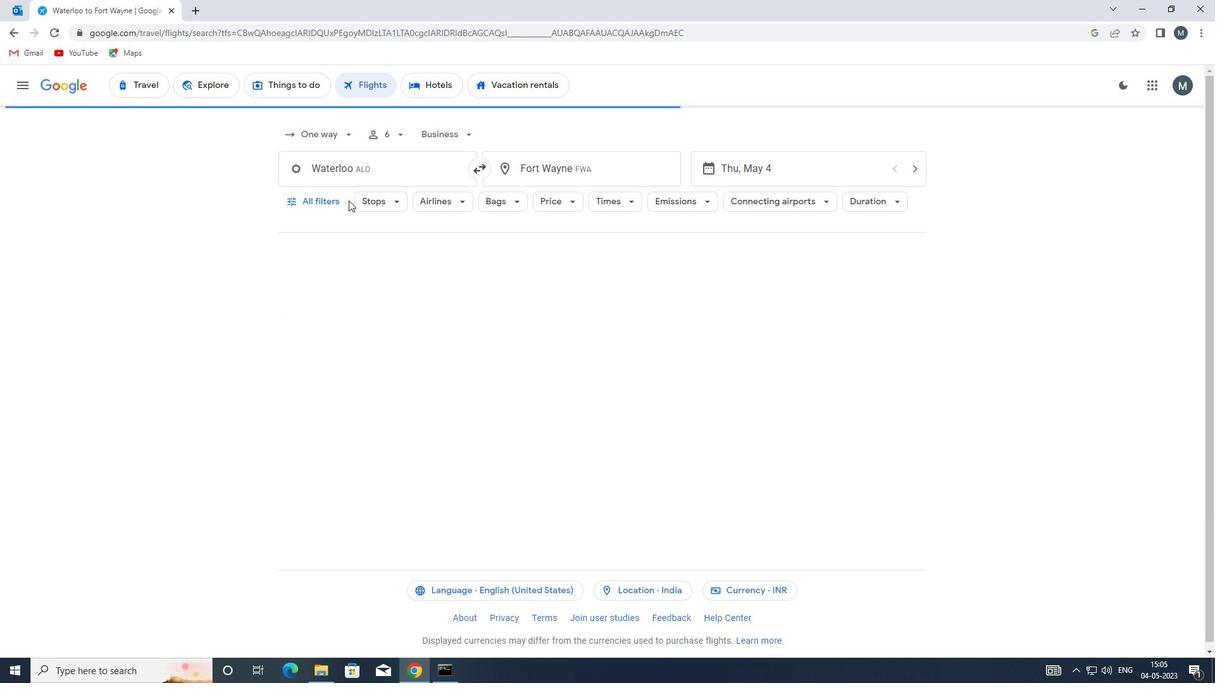 
Action: Mouse pressed left at (324, 199)
Screenshot: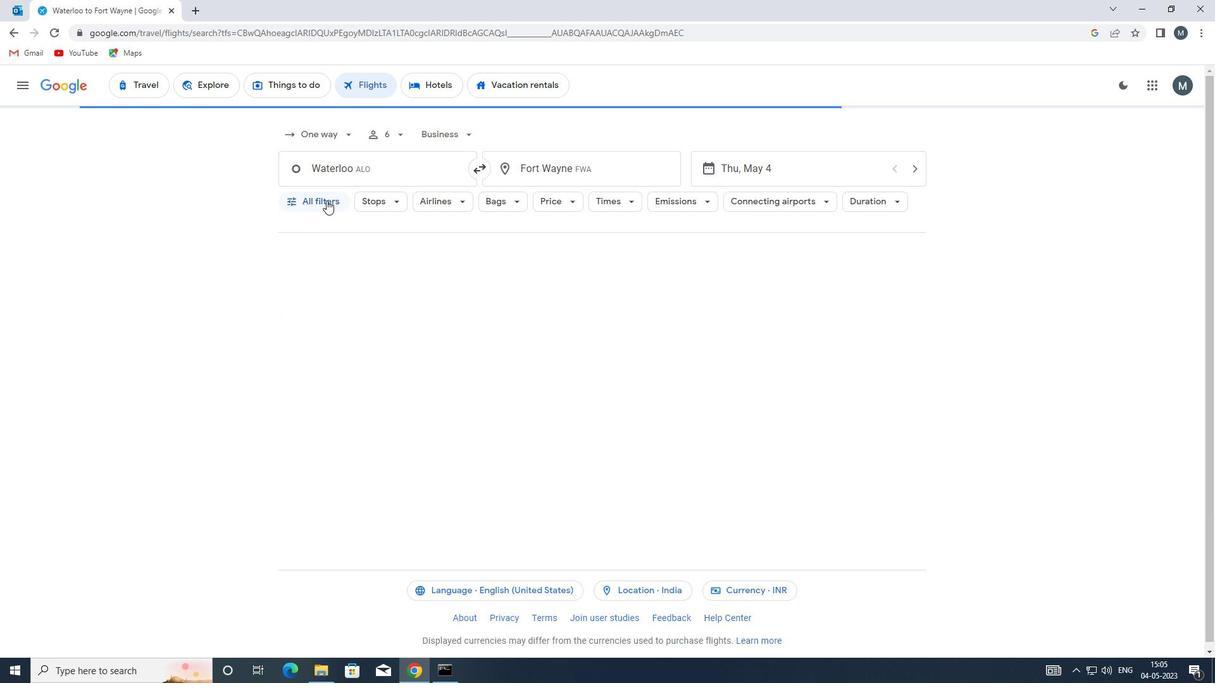 
Action: Mouse moved to (429, 380)
Screenshot: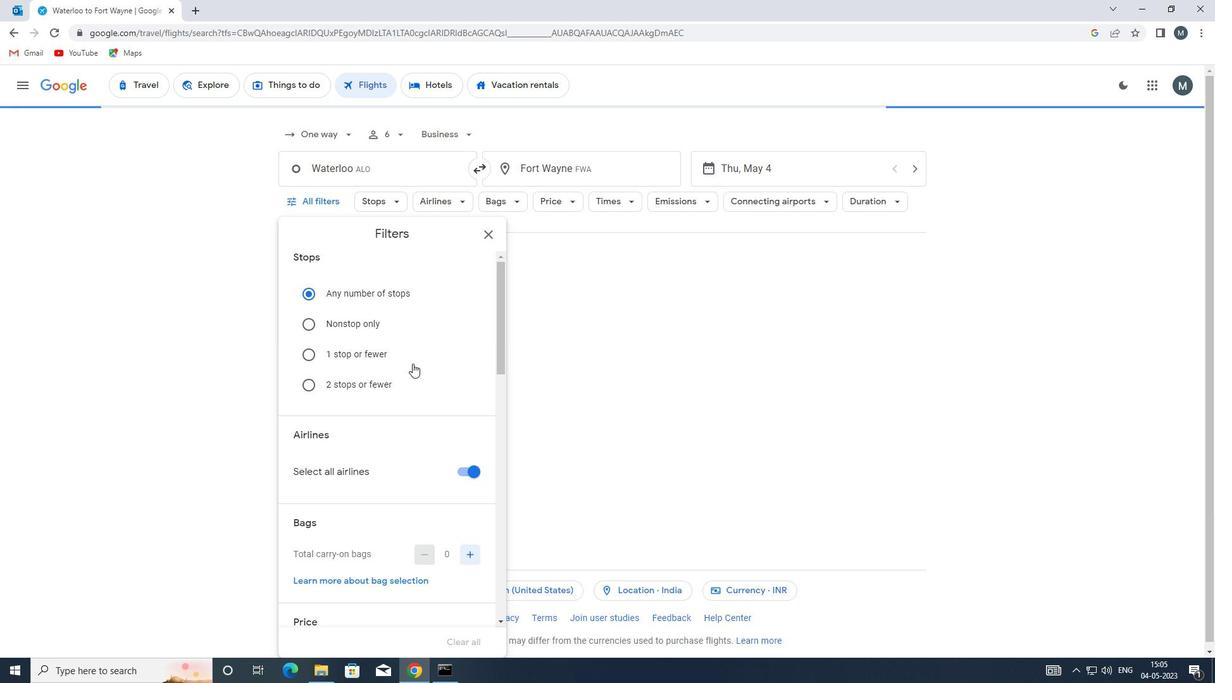 
Action: Mouse scrolled (429, 379) with delta (0, 0)
Screenshot: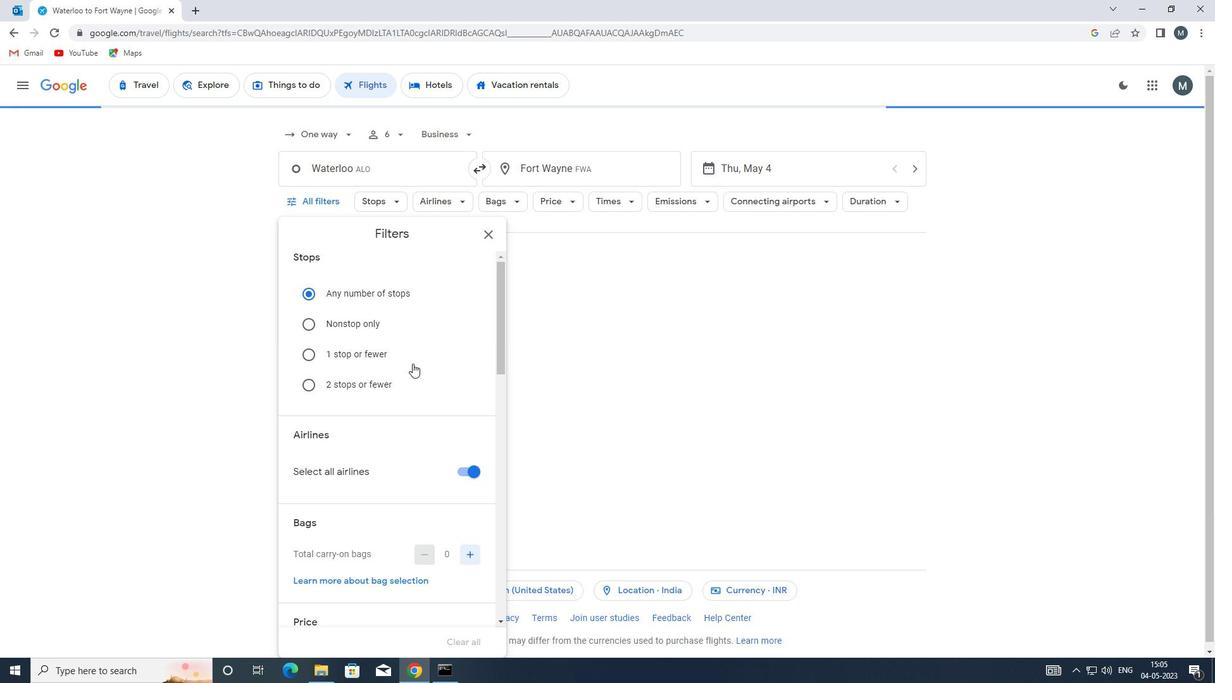 
Action: Mouse moved to (478, 404)
Screenshot: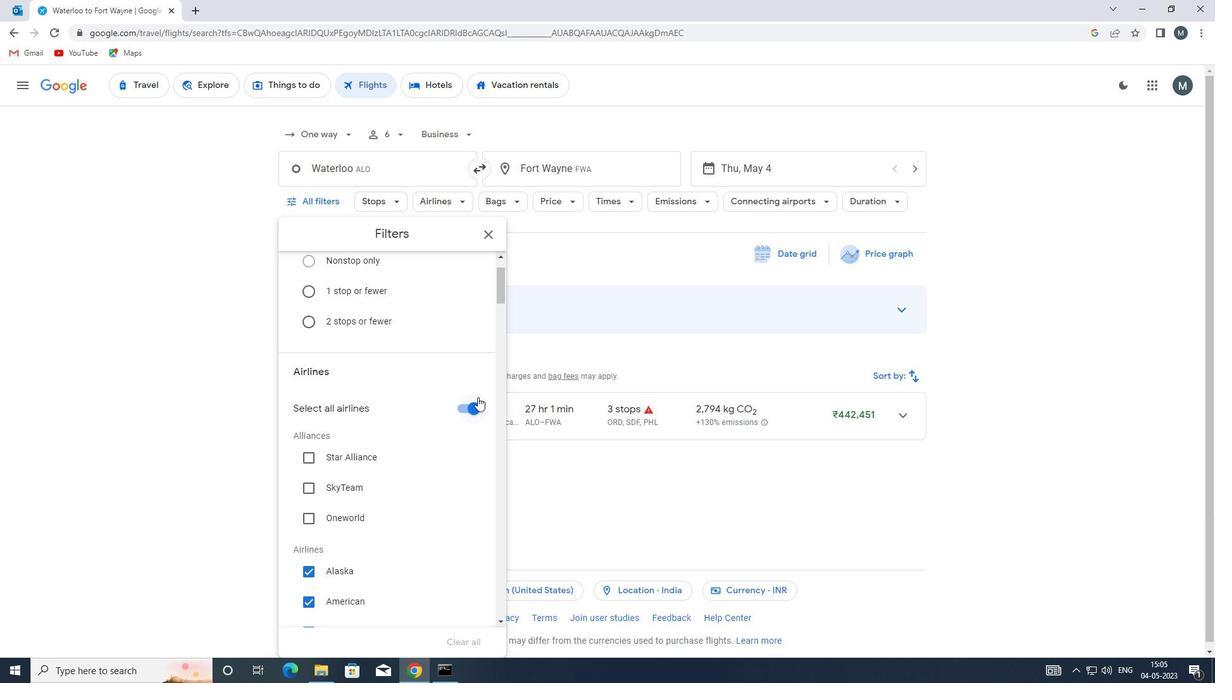
Action: Mouse pressed left at (478, 404)
Screenshot: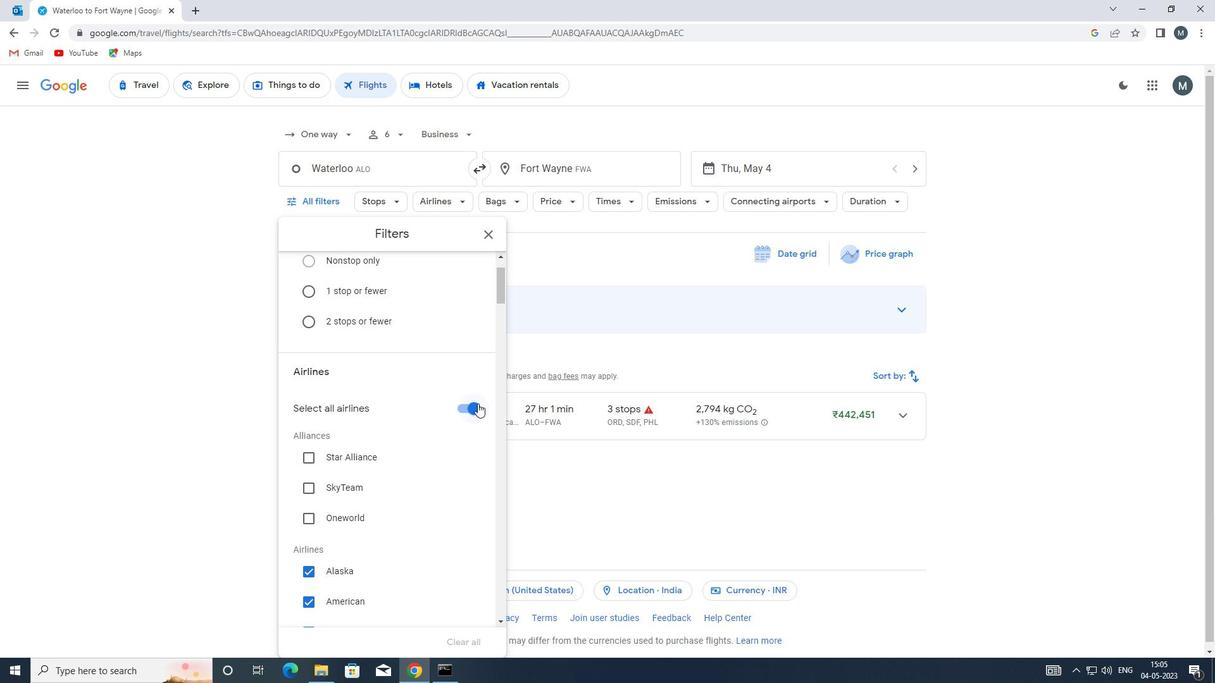 
Action: Mouse moved to (390, 418)
Screenshot: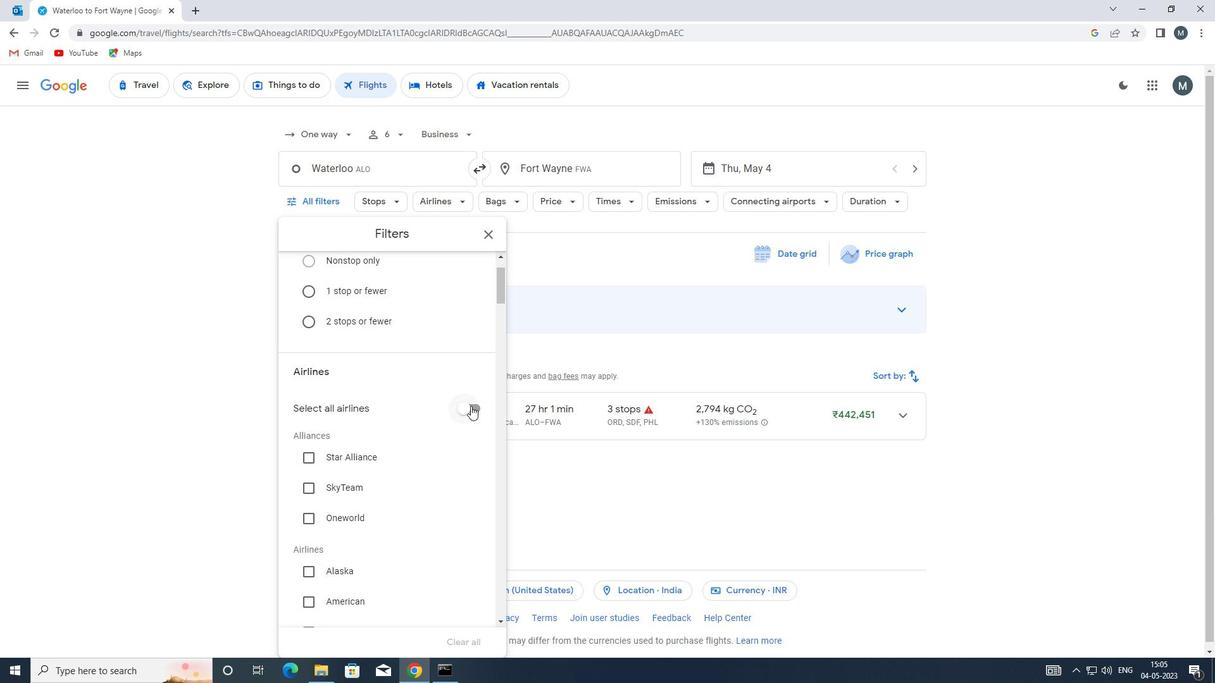 
Action: Mouse scrolled (390, 417) with delta (0, 0)
Screenshot: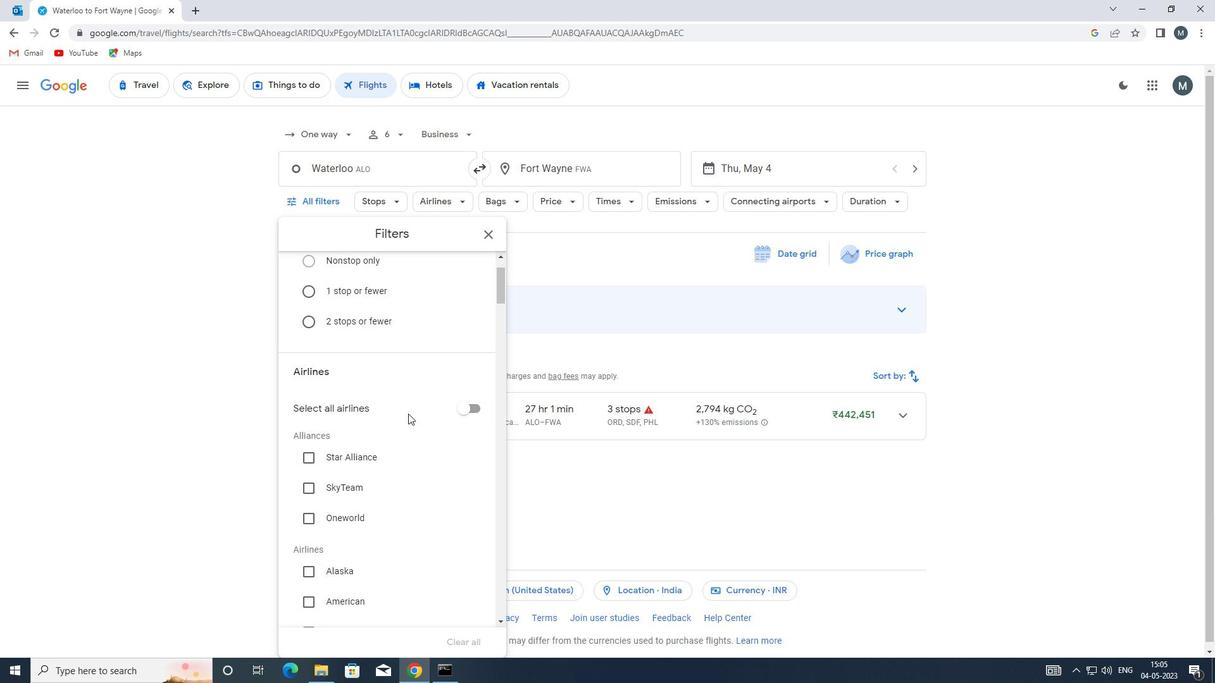 
Action: Mouse moved to (390, 419)
Screenshot: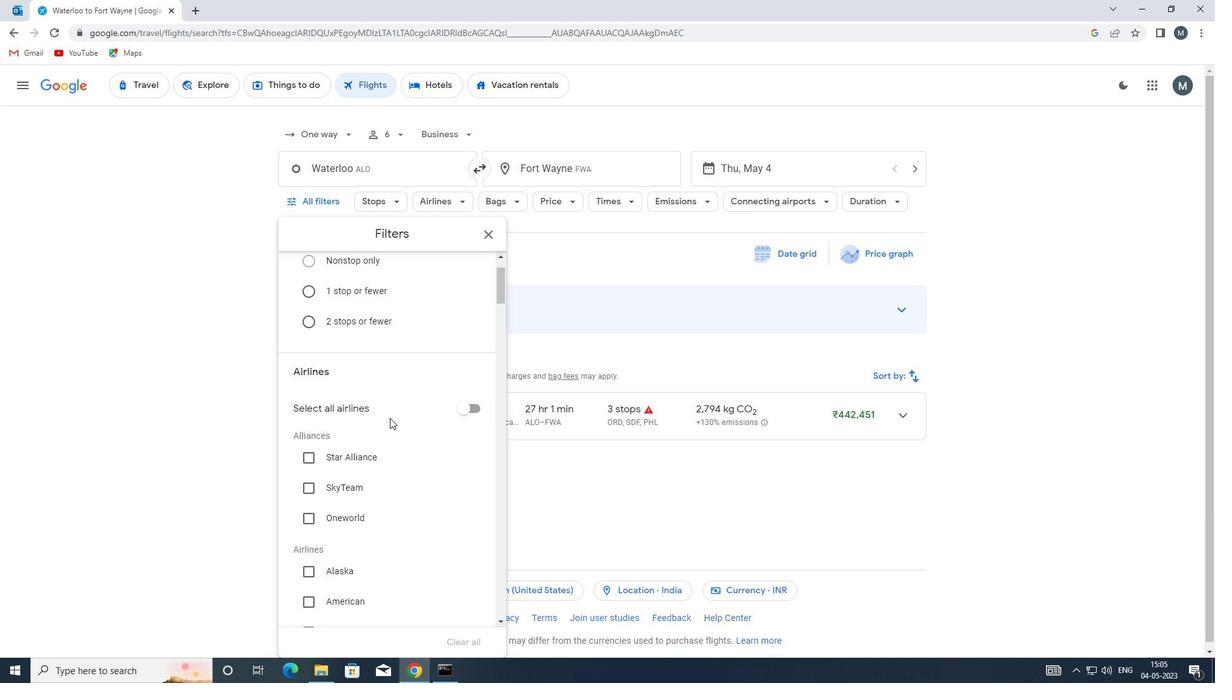 
Action: Mouse scrolled (390, 419) with delta (0, 0)
Screenshot: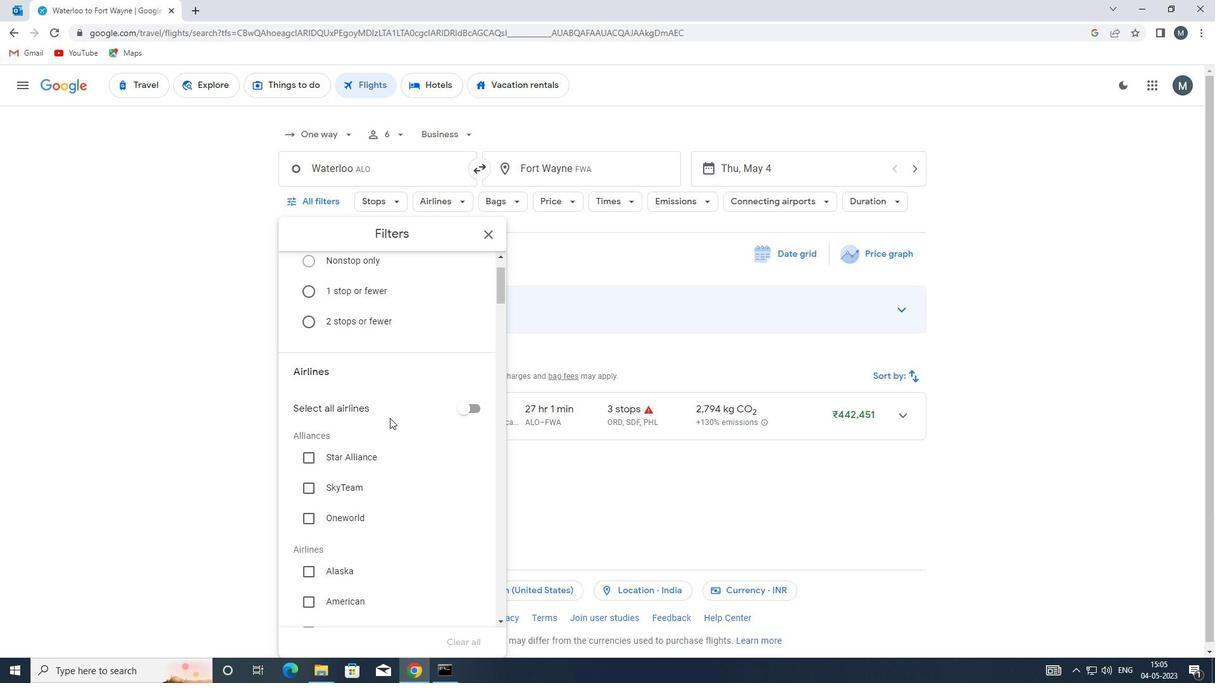 
Action: Mouse moved to (369, 444)
Screenshot: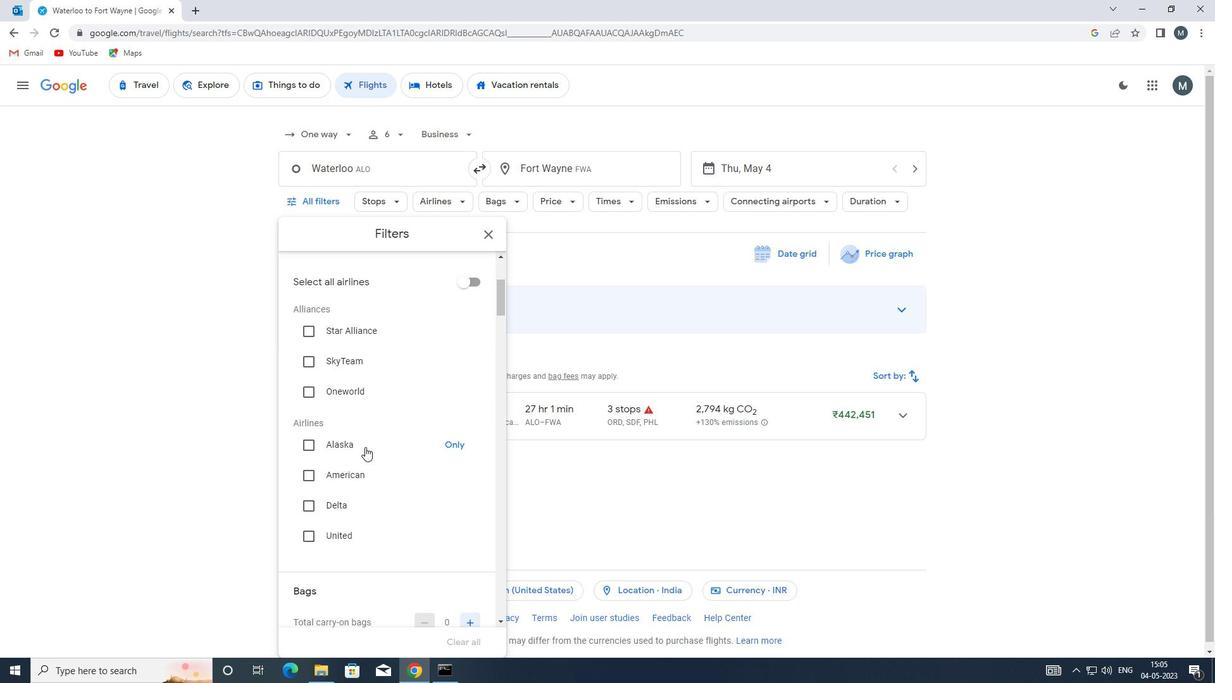 
Action: Mouse scrolled (369, 443) with delta (0, 0)
Screenshot: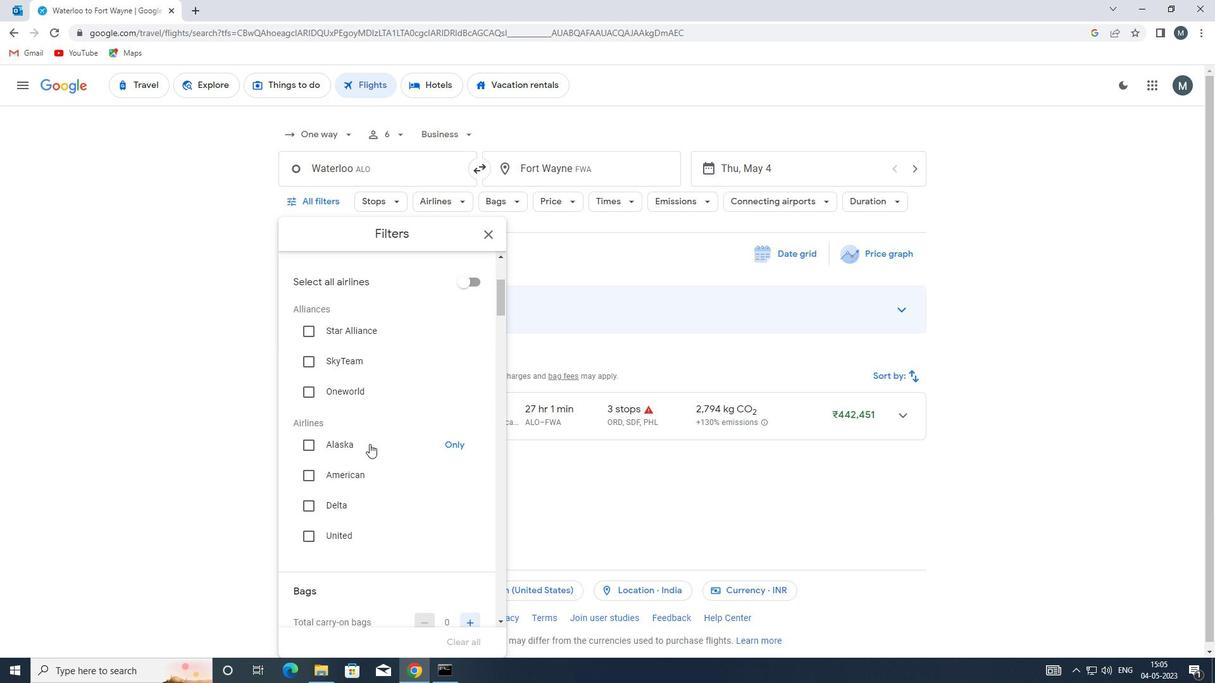 
Action: Mouse scrolled (369, 443) with delta (0, 0)
Screenshot: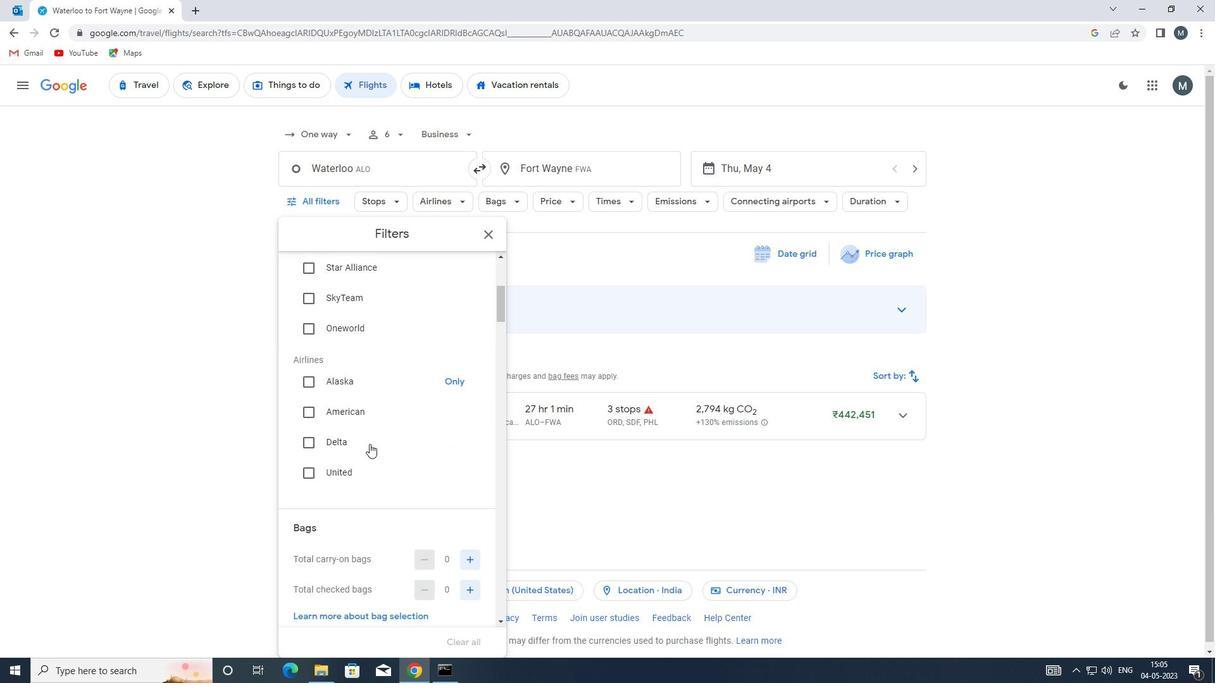 
Action: Mouse moved to (468, 528)
Screenshot: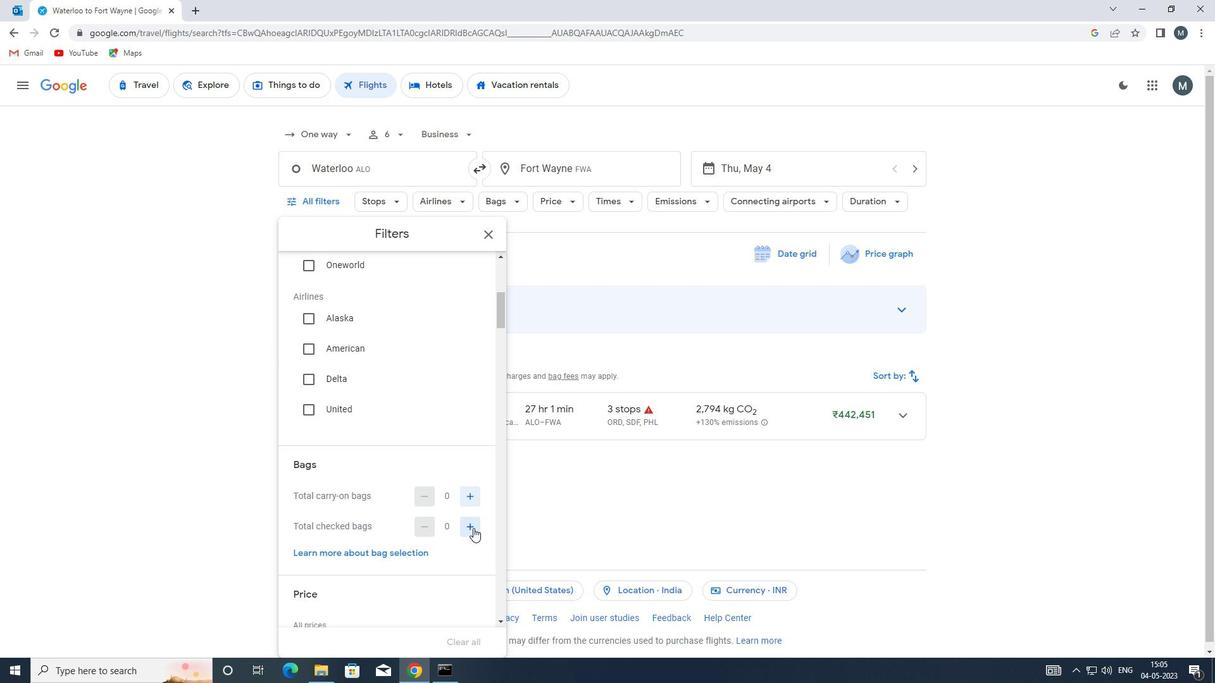 
Action: Mouse pressed left at (468, 528)
Screenshot: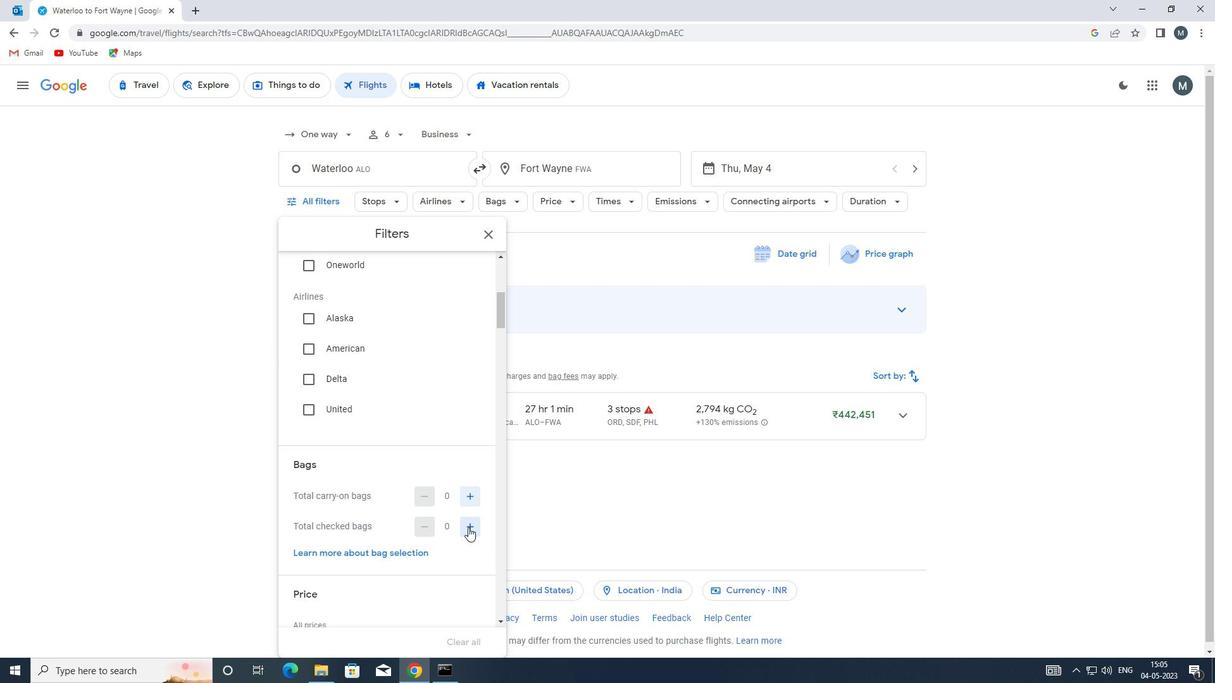 
Action: Mouse moved to (431, 473)
Screenshot: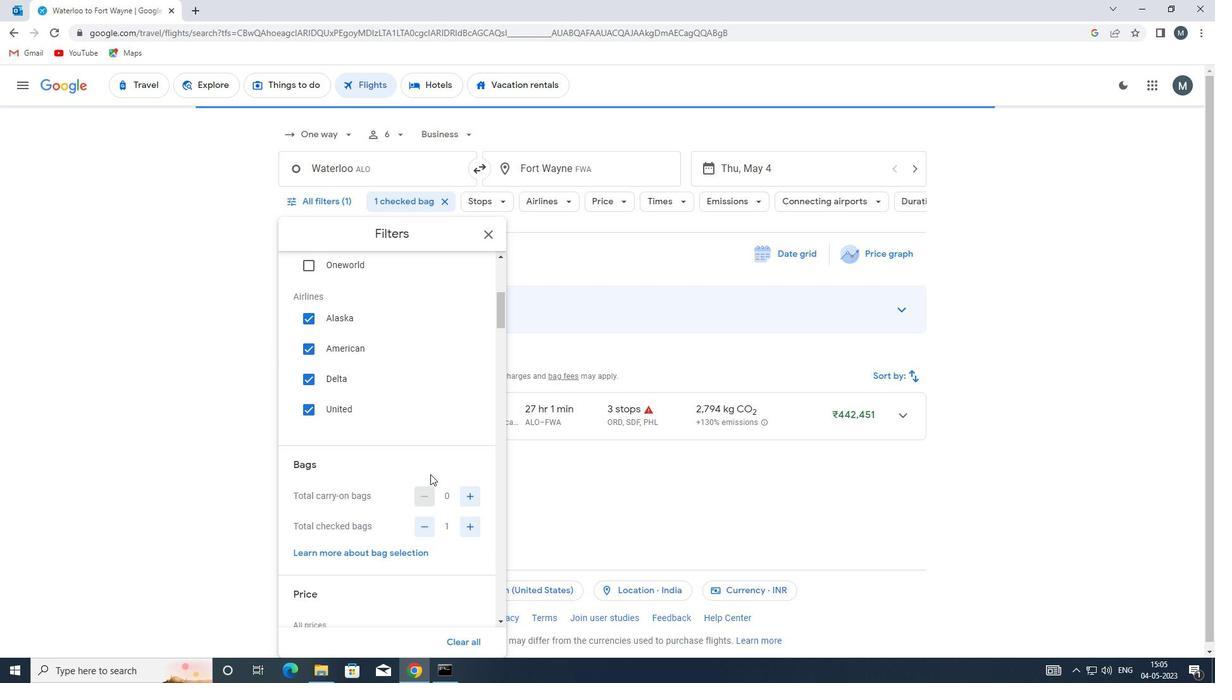 
Action: Mouse scrolled (431, 473) with delta (0, 0)
Screenshot: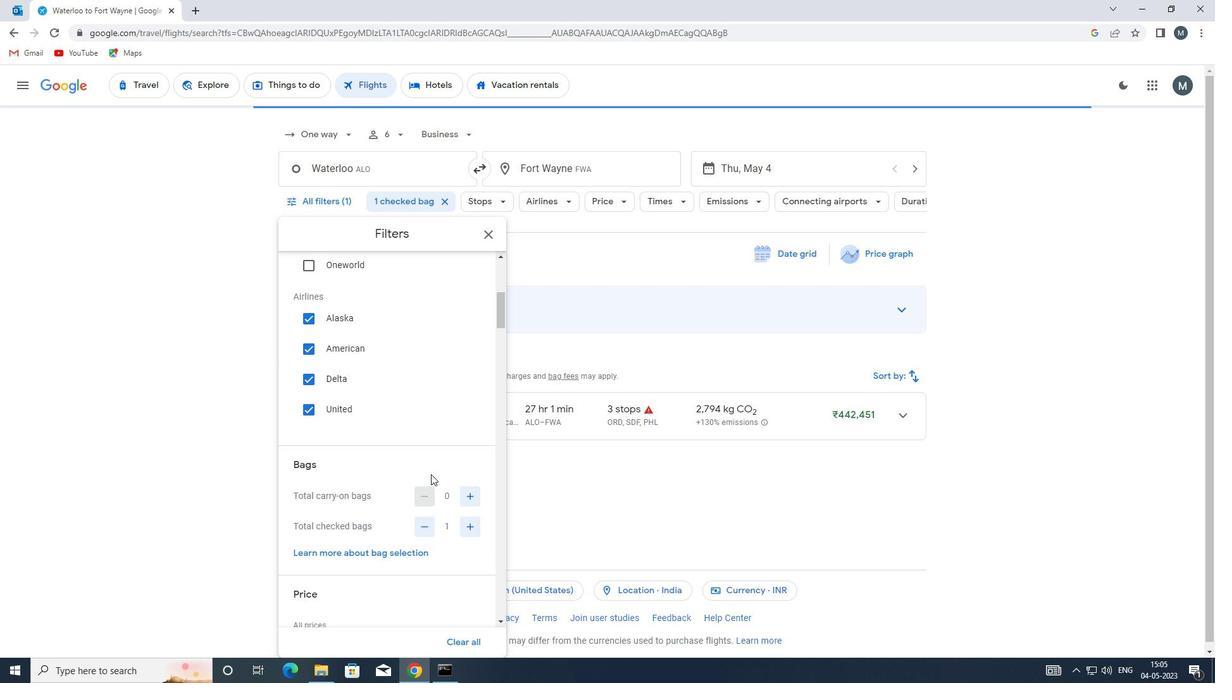 
Action: Mouse moved to (433, 474)
Screenshot: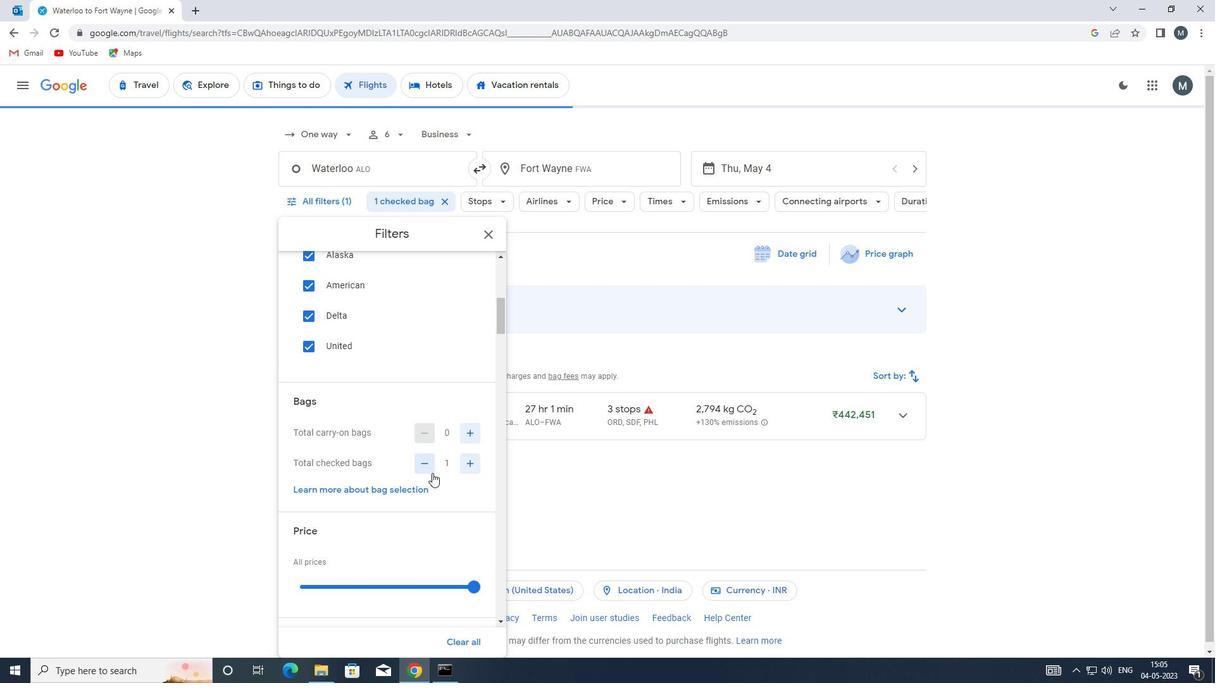 
Action: Mouse scrolled (433, 473) with delta (0, 0)
Screenshot: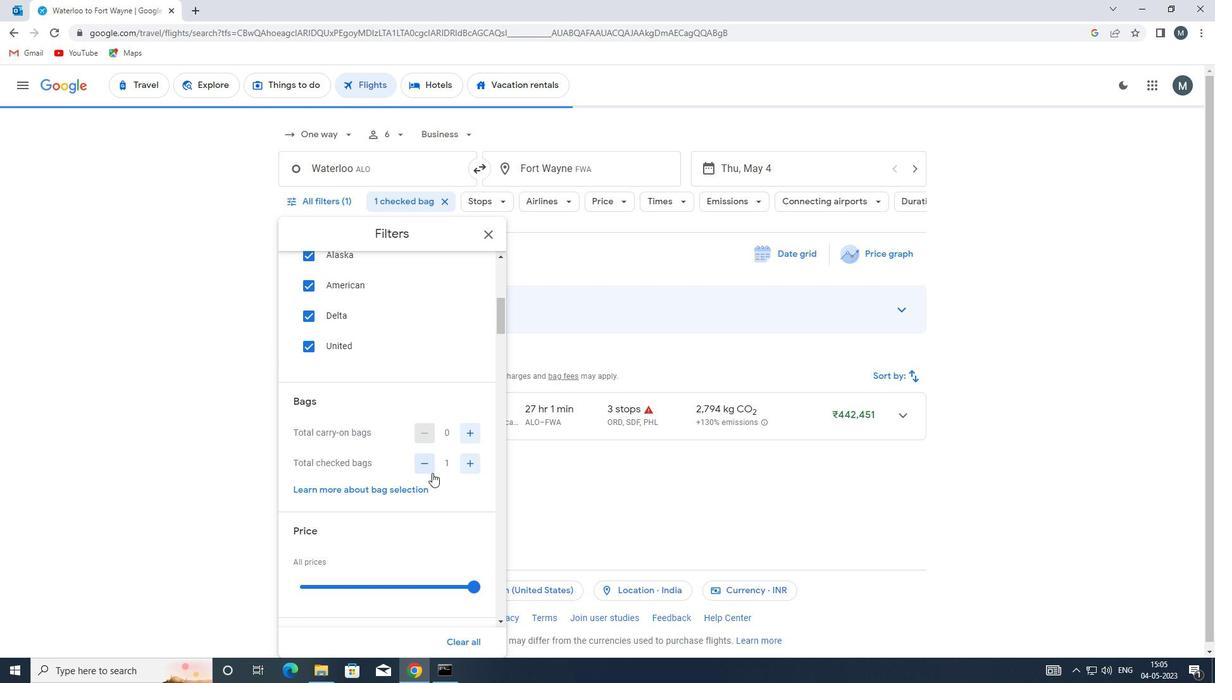 
Action: Mouse moved to (359, 527)
Screenshot: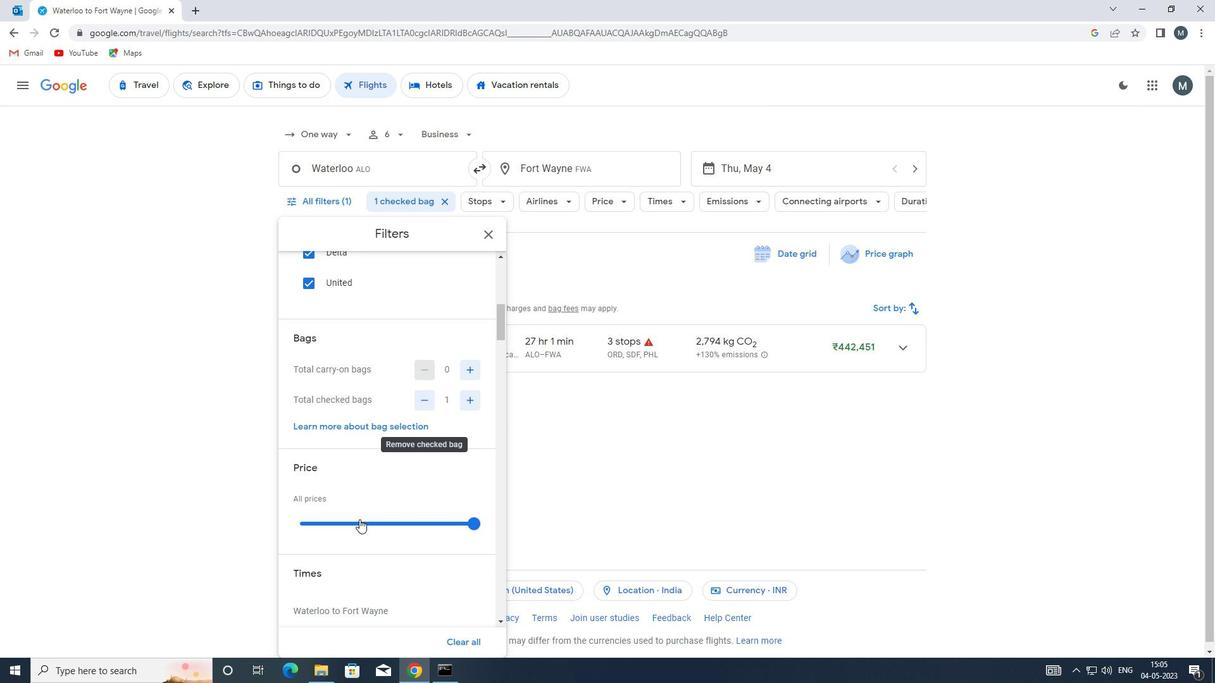 
Action: Mouse pressed left at (359, 527)
Screenshot: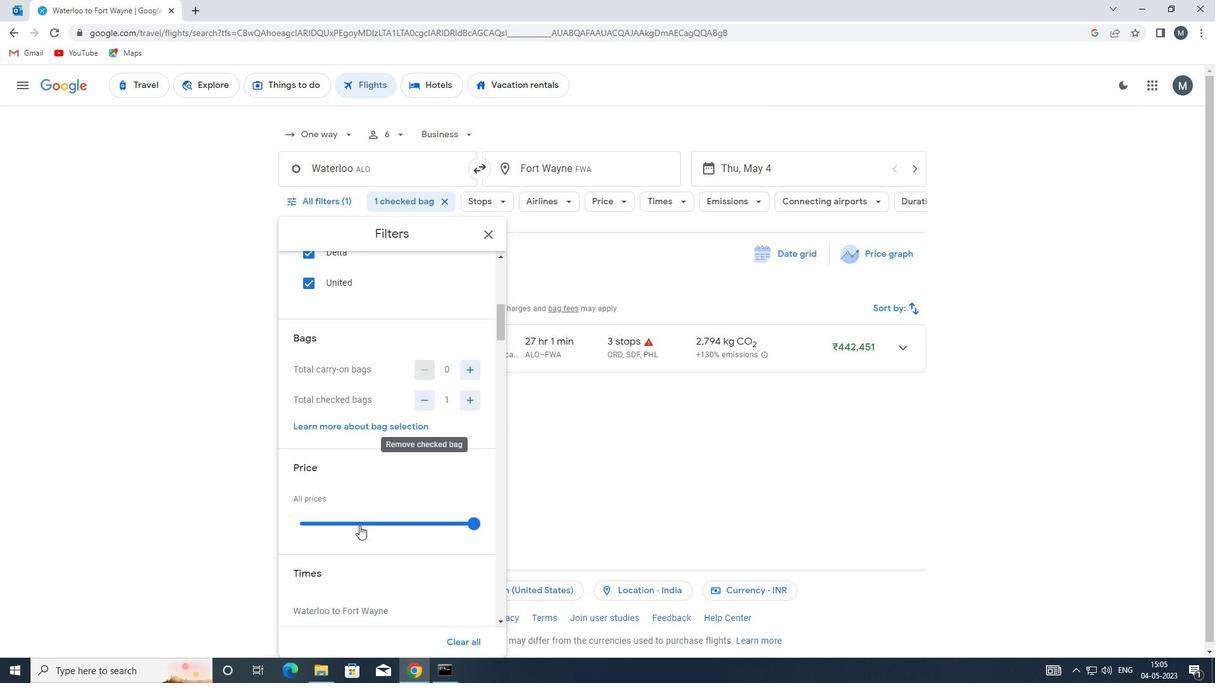
Action: Mouse moved to (382, 484)
Screenshot: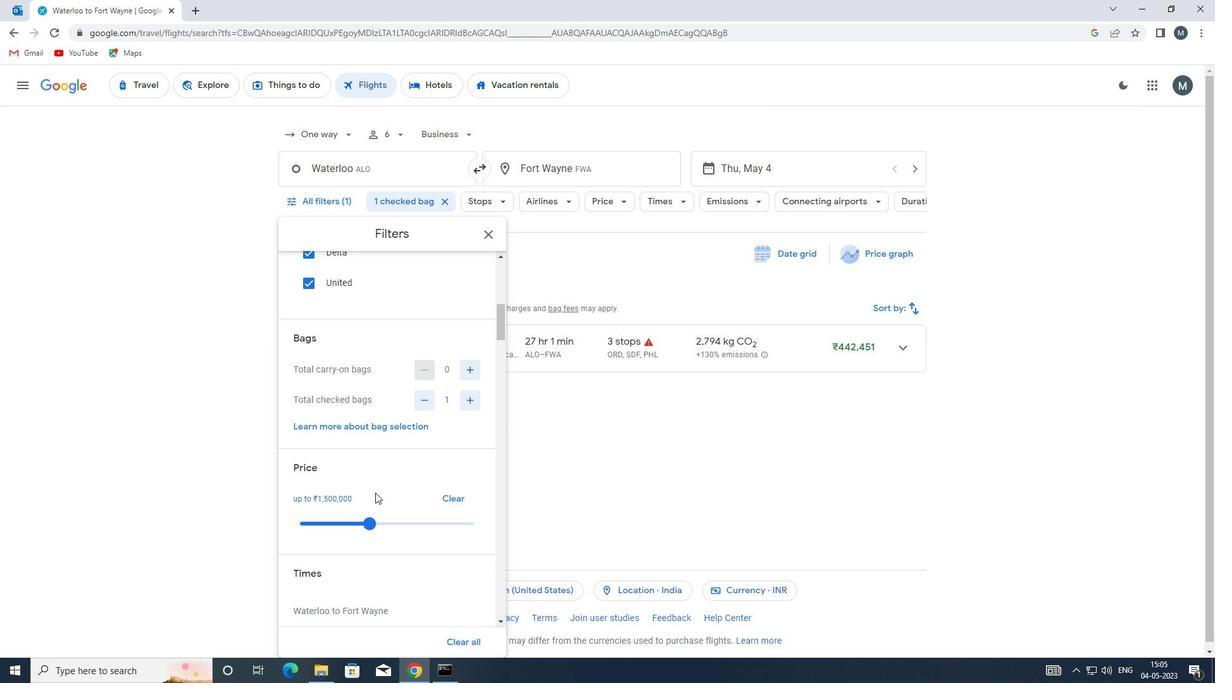 
Action: Mouse scrolled (382, 483) with delta (0, 0)
Screenshot: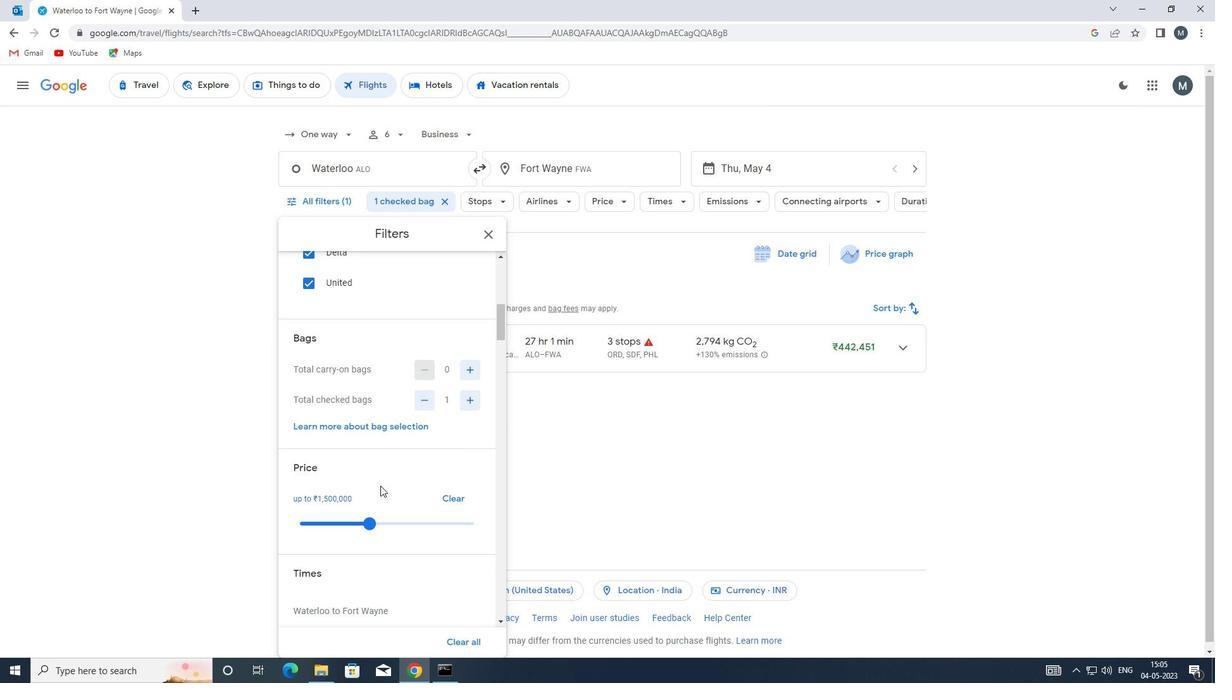
Action: Mouse moved to (365, 459)
Screenshot: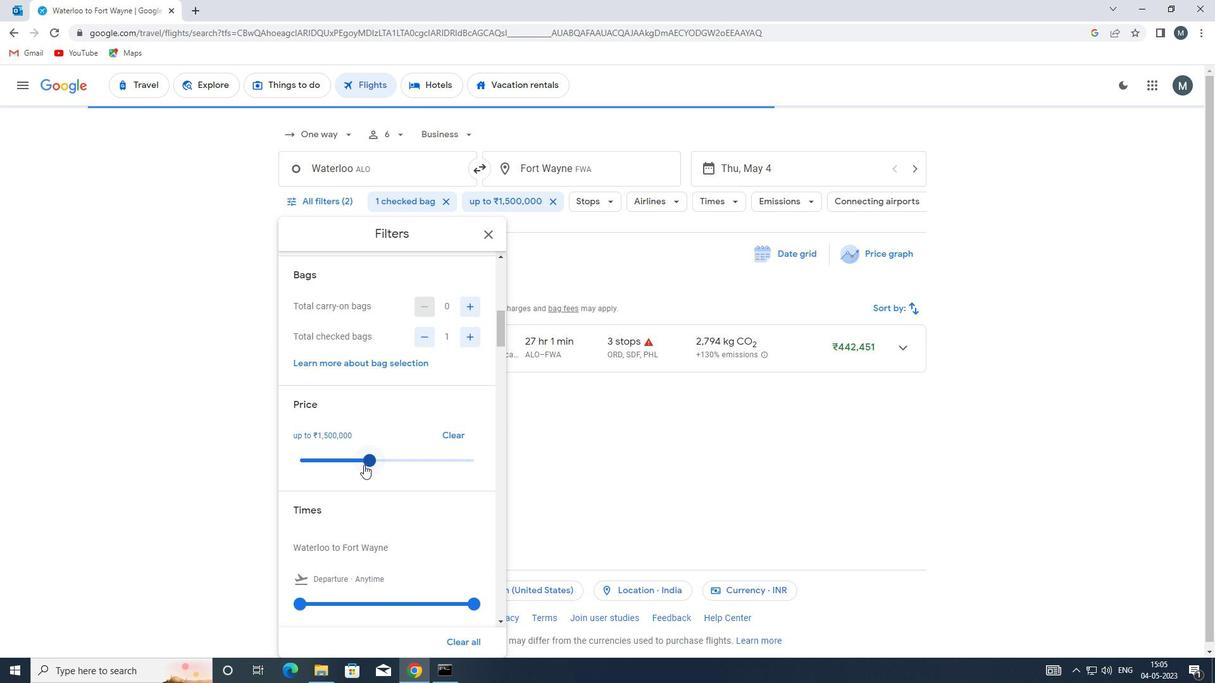 
Action: Mouse pressed left at (365, 459)
Screenshot: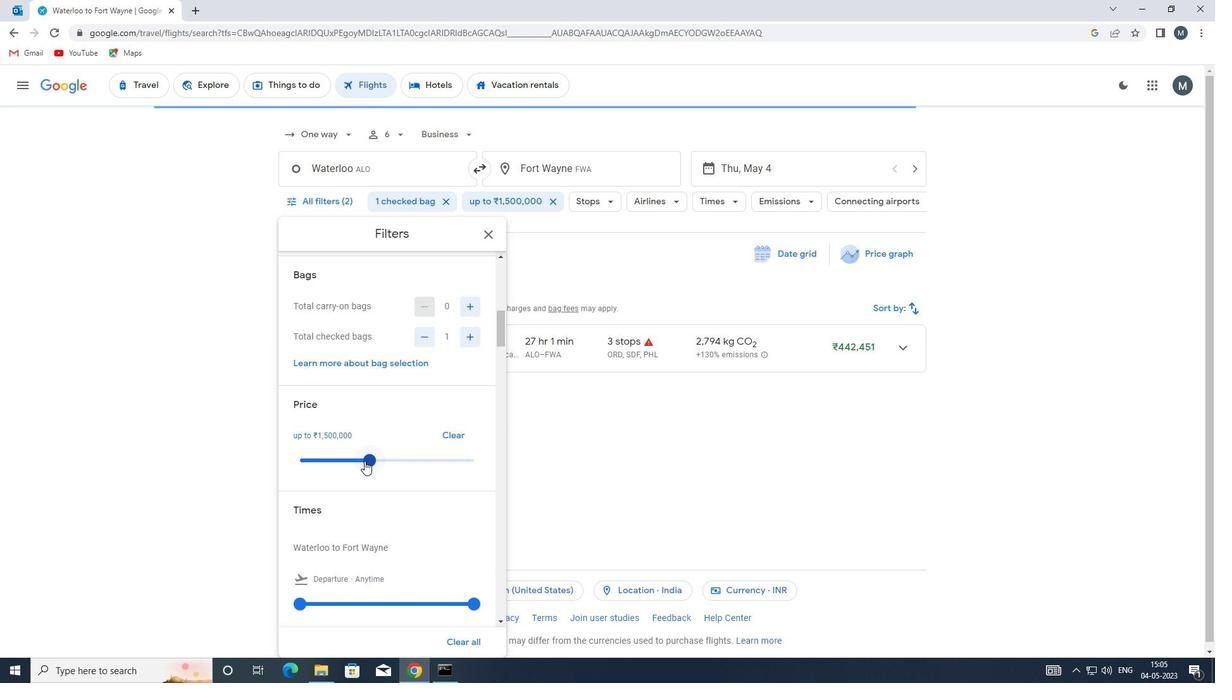 
Action: Mouse moved to (401, 435)
Screenshot: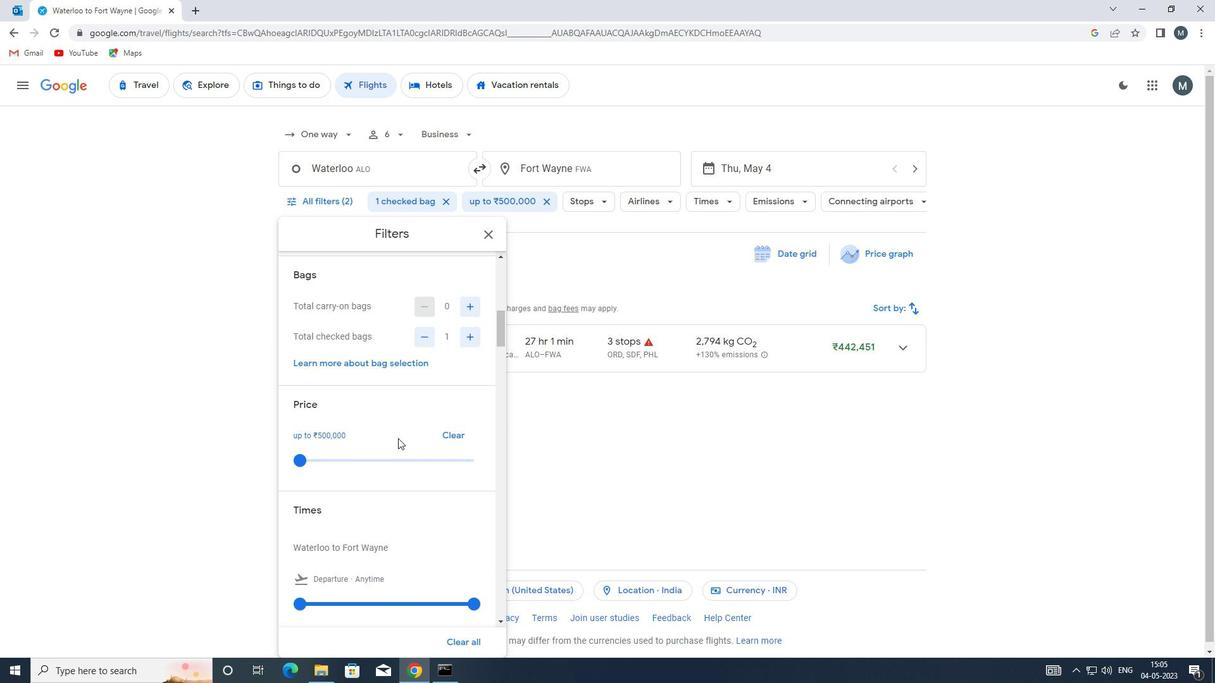 
Action: Mouse scrolled (401, 435) with delta (0, 0)
Screenshot: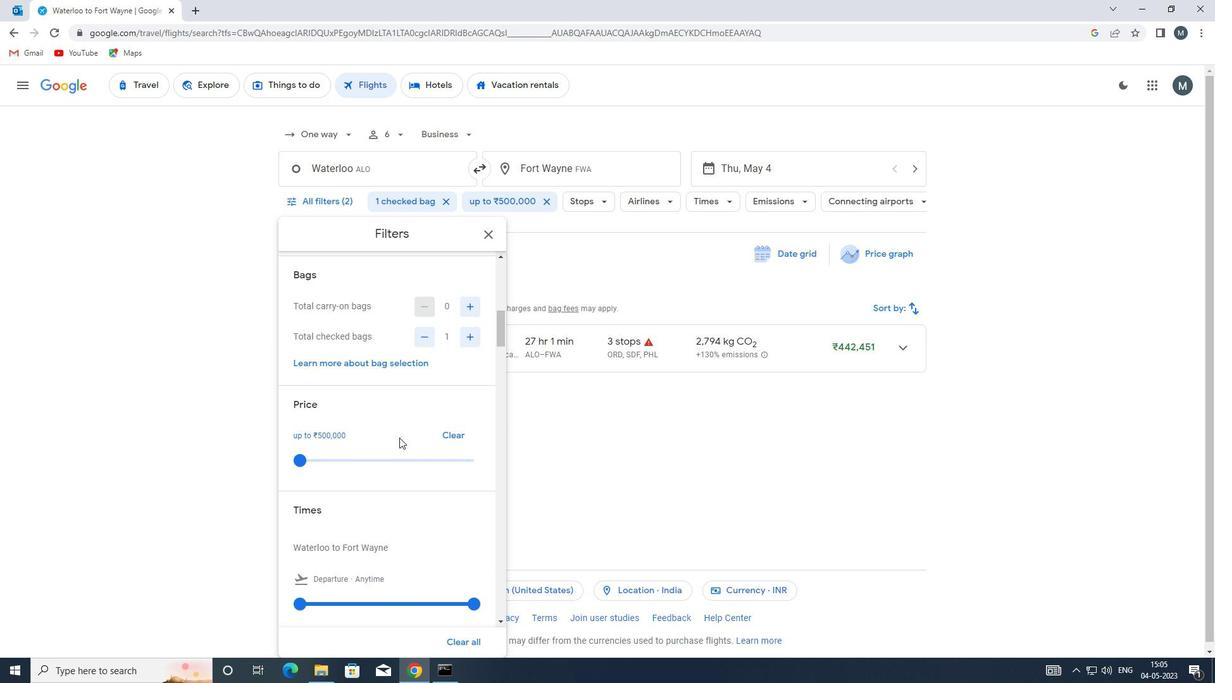 
Action: Mouse moved to (401, 435)
Screenshot: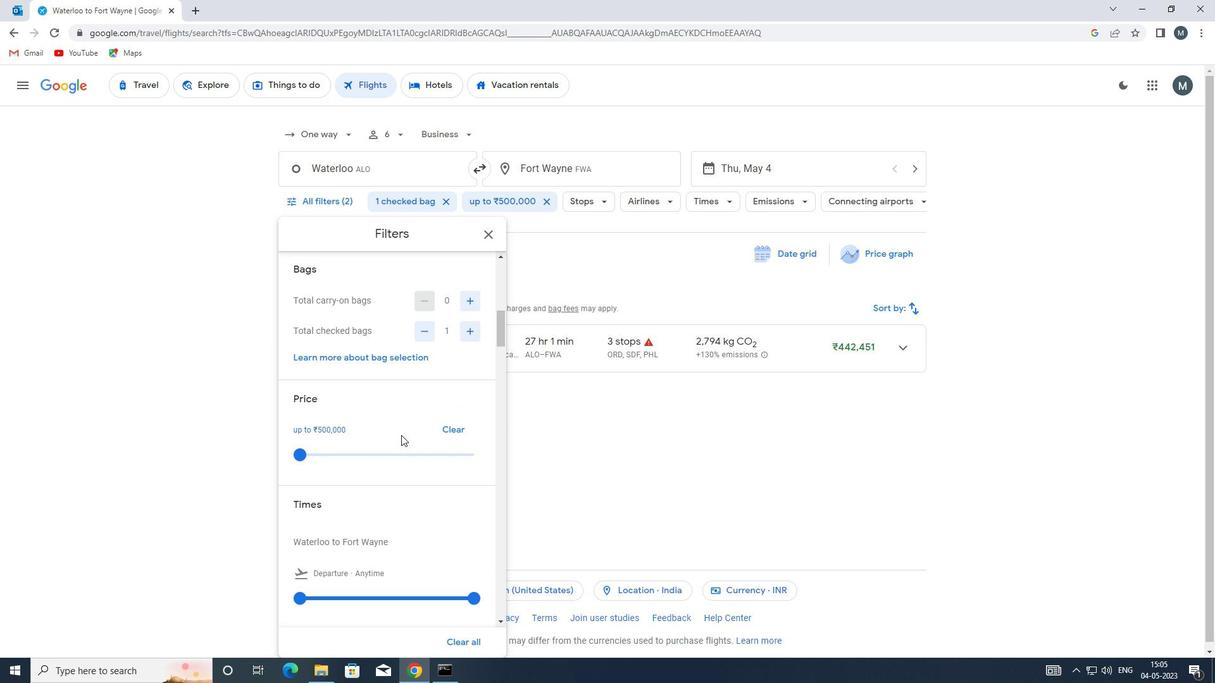 
Action: Mouse scrolled (401, 435) with delta (0, 0)
Screenshot: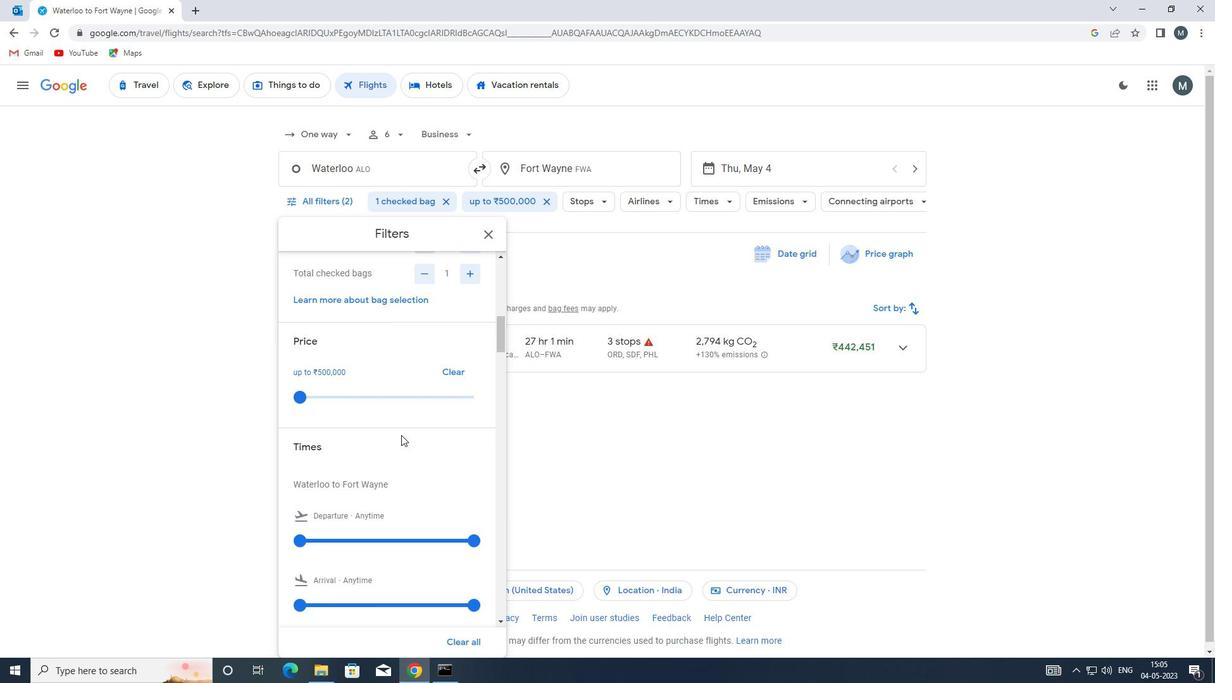
Action: Mouse moved to (300, 476)
Screenshot: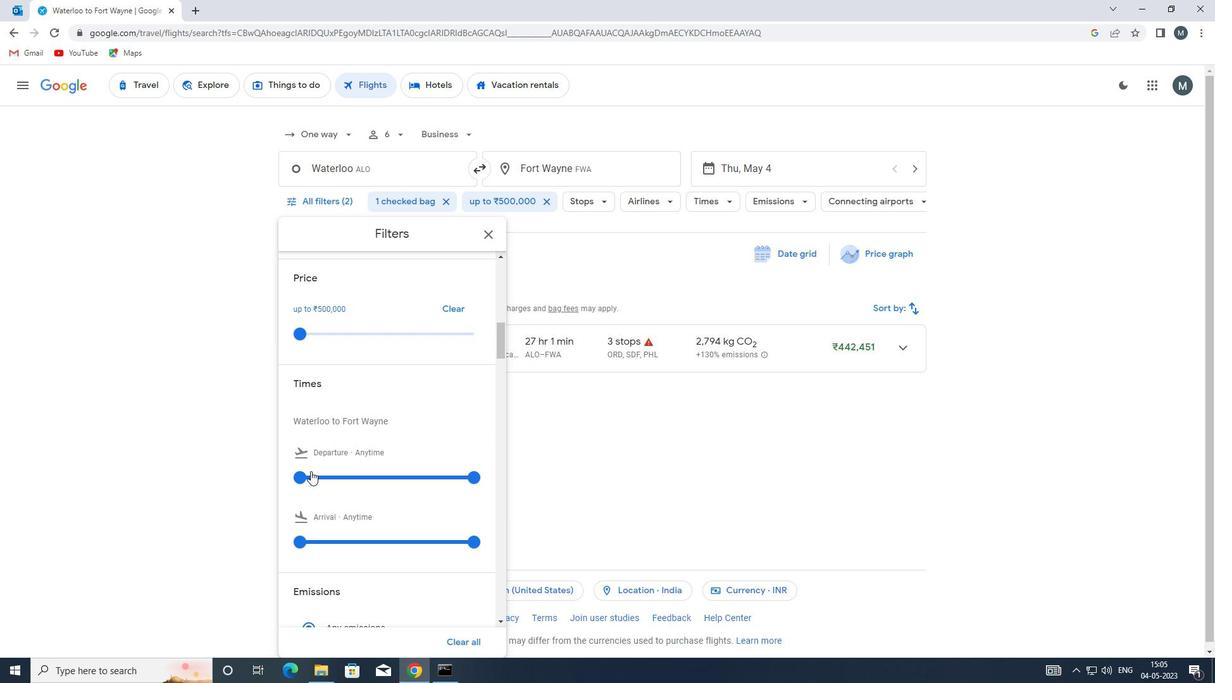 
Action: Mouse pressed left at (300, 476)
Screenshot: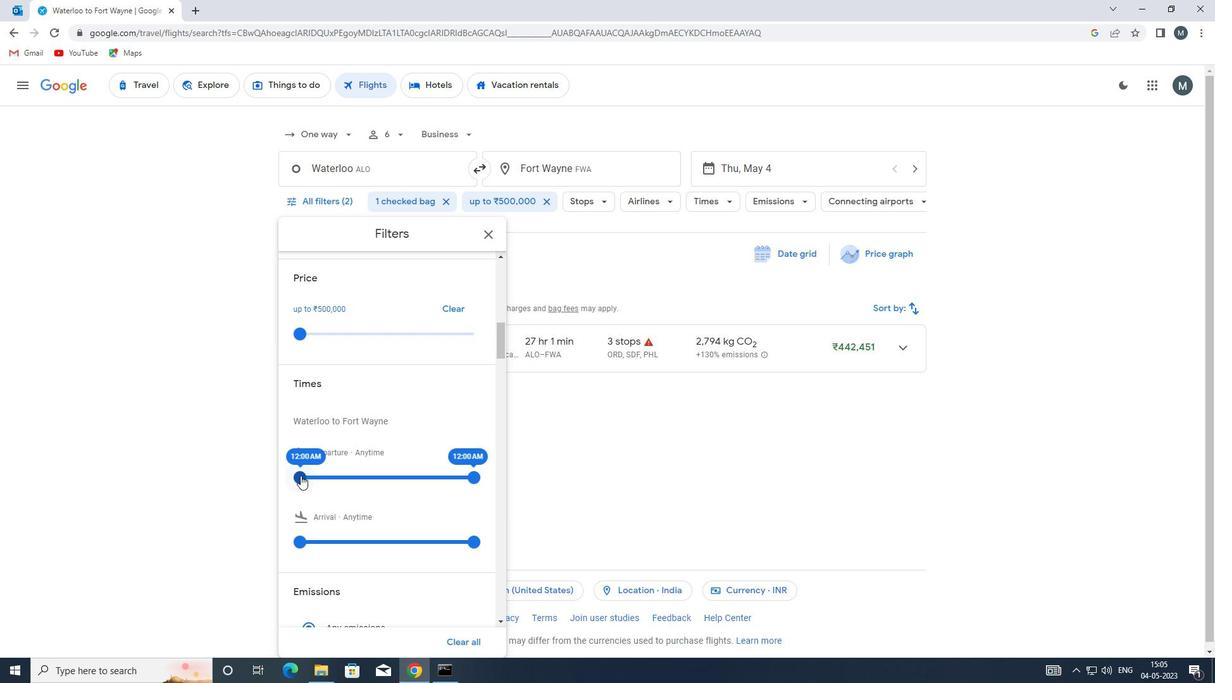 
Action: Mouse moved to (471, 476)
Screenshot: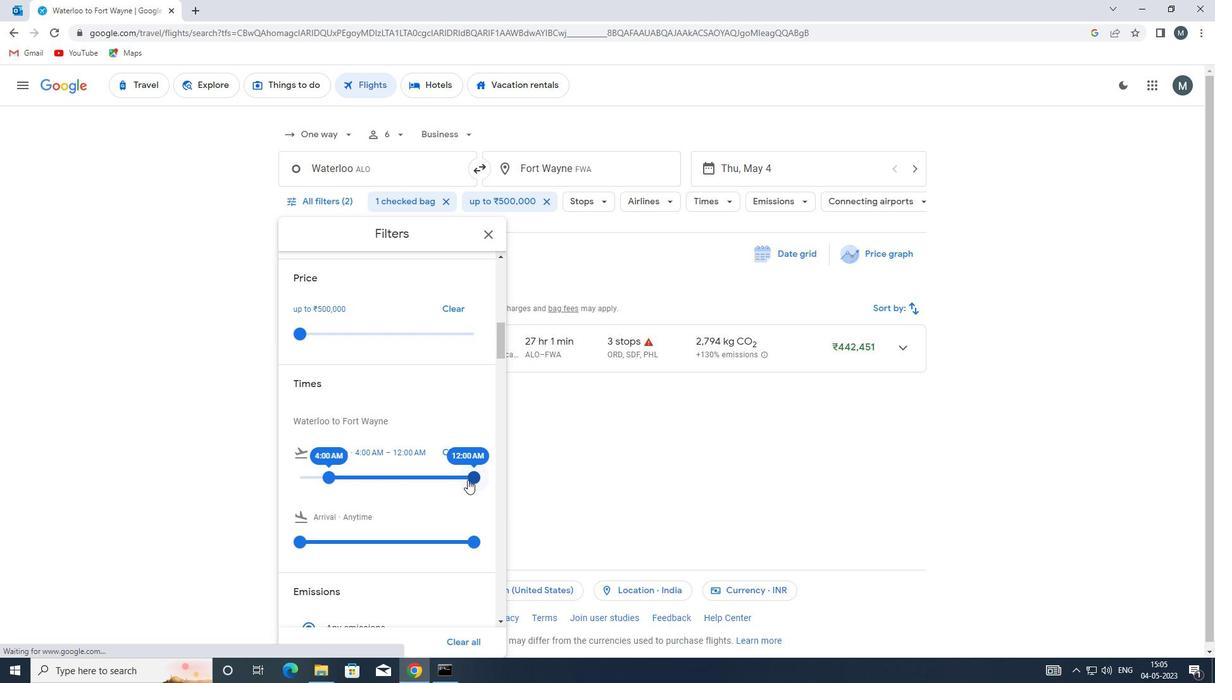 
Action: Mouse pressed left at (471, 476)
Screenshot: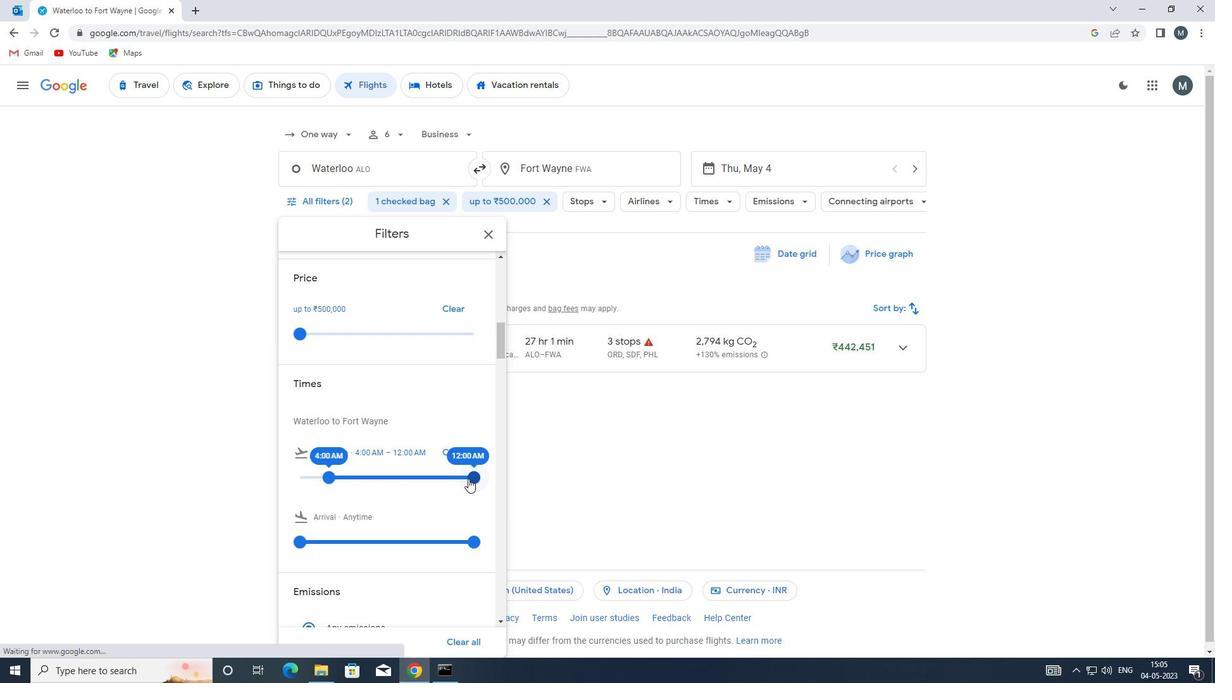 
Action: Mouse moved to (349, 466)
Screenshot: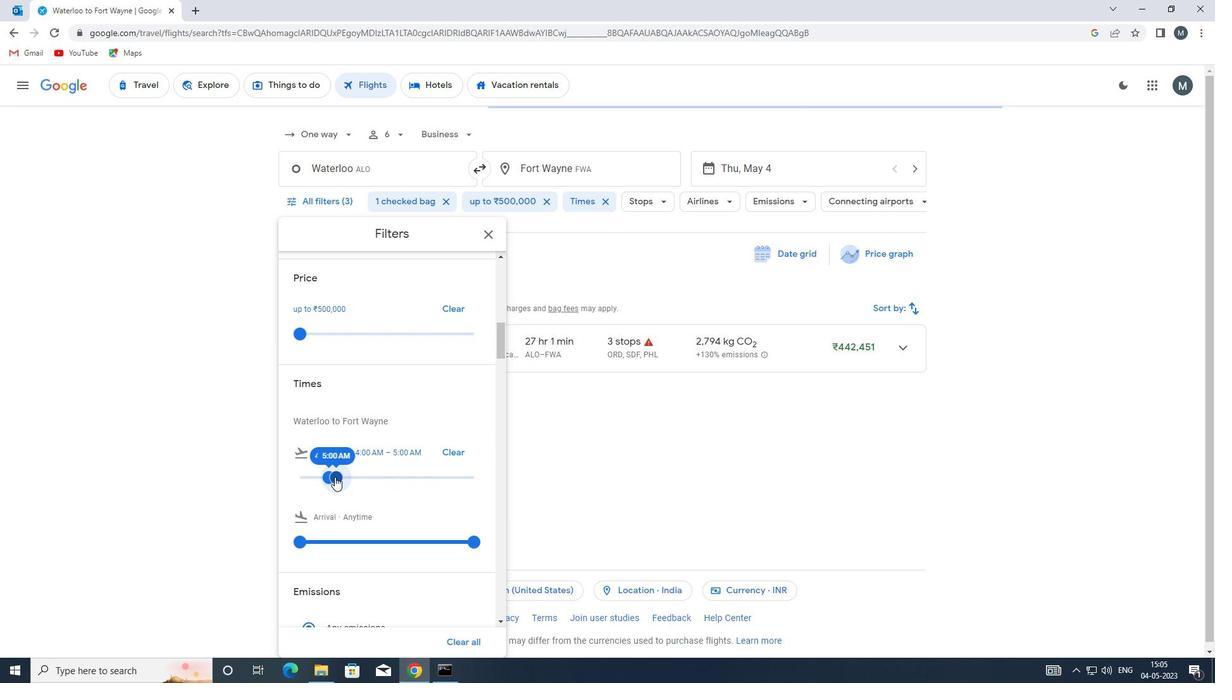 
Action: Mouse scrolled (349, 465) with delta (0, 0)
Screenshot: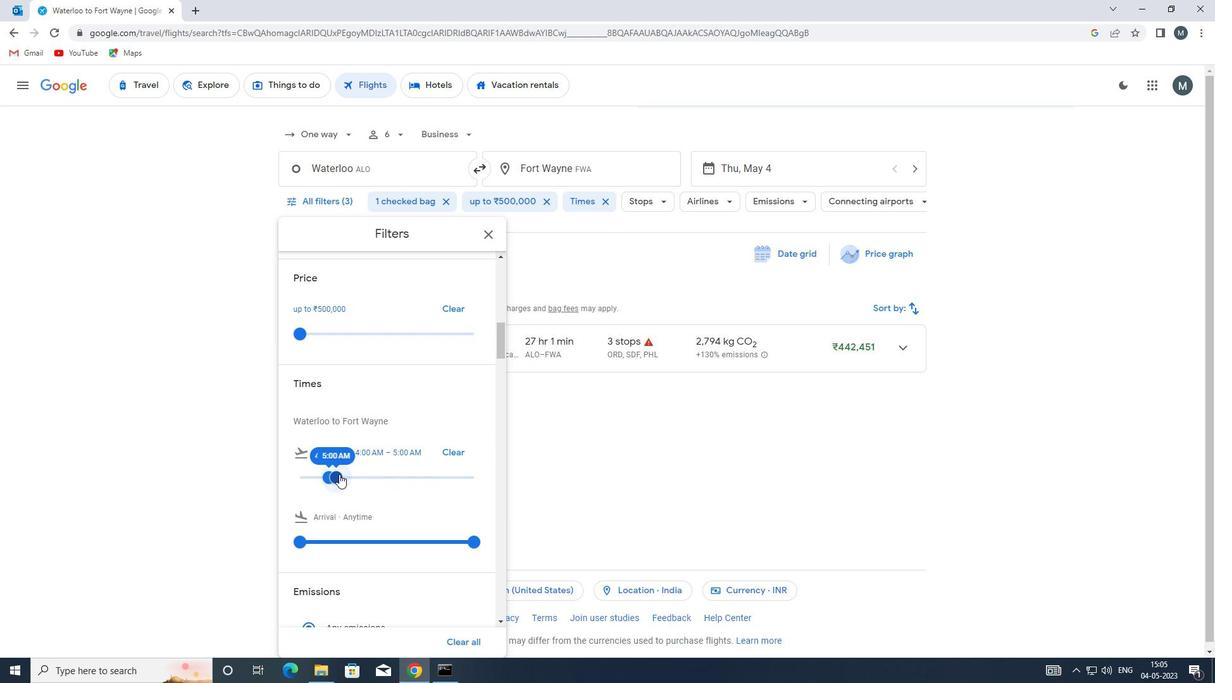 
Action: Mouse moved to (489, 233)
Screenshot: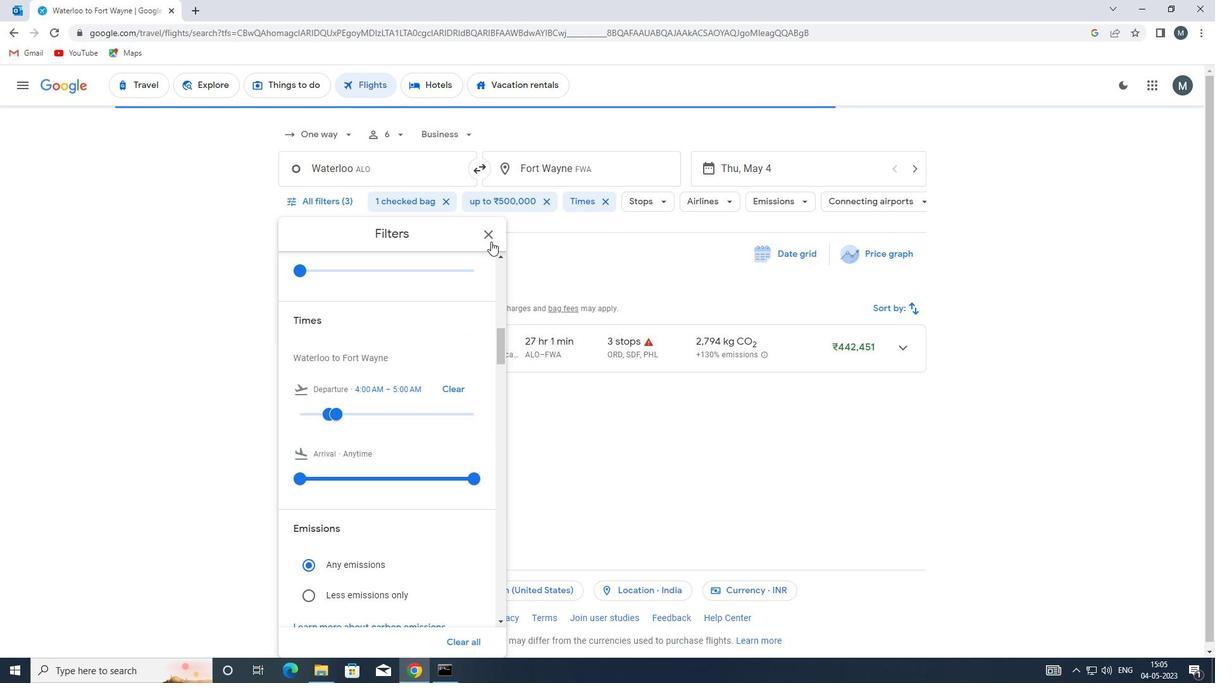 
Action: Mouse pressed left at (489, 233)
Screenshot: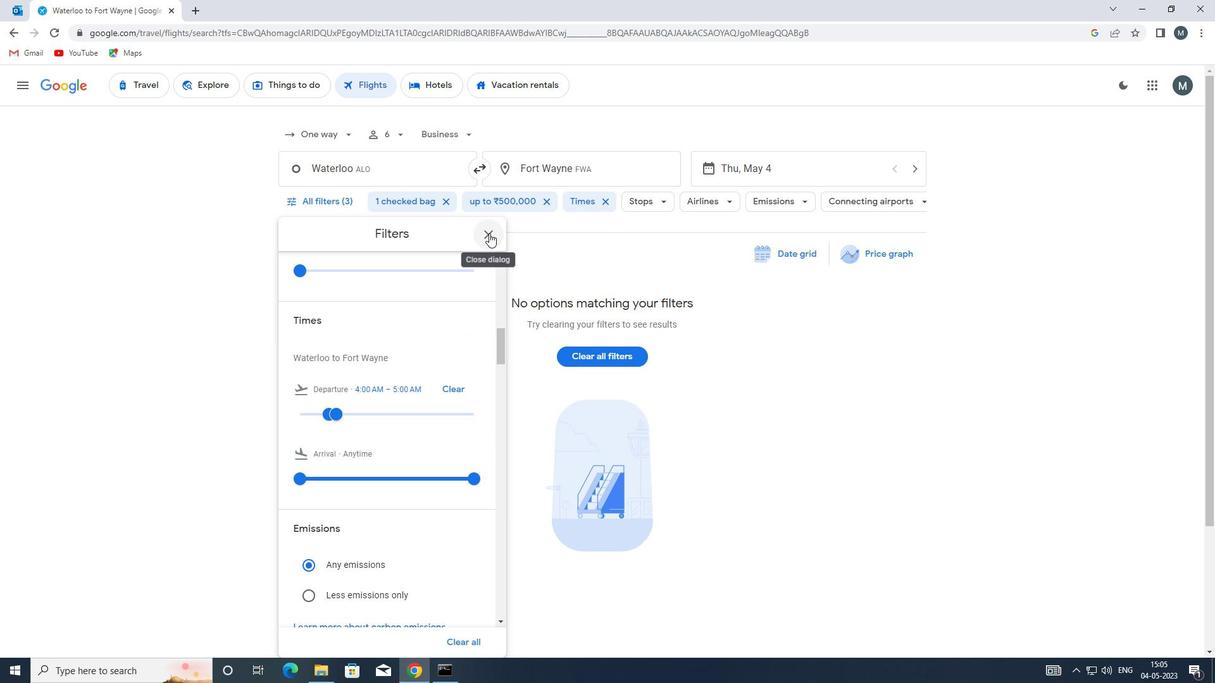 
